 Task: Search one way flight ticket for 3 adults, 3 children in business from Redding: Redding Municipal Airport to Gillette: Gillette Campbell County Airport on 5-1-2023. Choice of flights is JetBlue. Number of bags: 4 checked bags. Price is upto 25000. Outbound departure time preference is 15:45.
Action: Mouse moved to (140, 138)
Screenshot: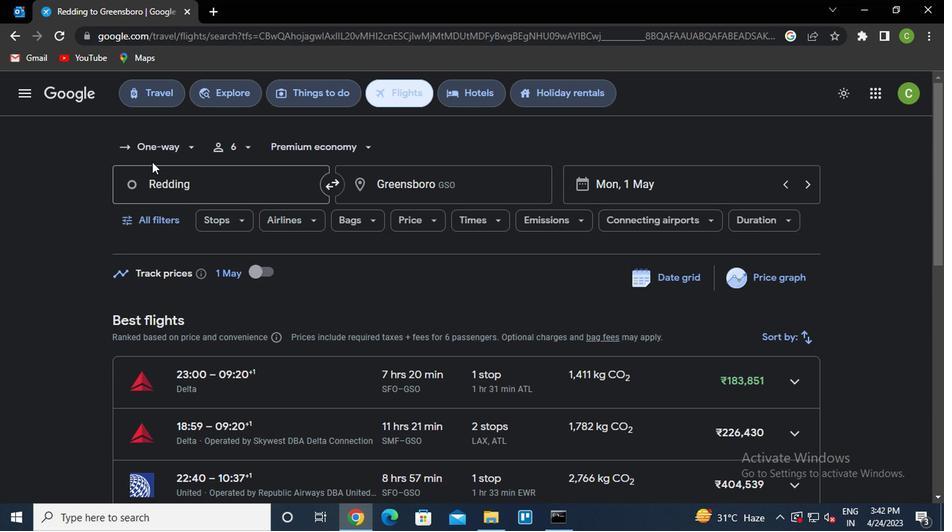
Action: Mouse pressed left at (140, 138)
Screenshot: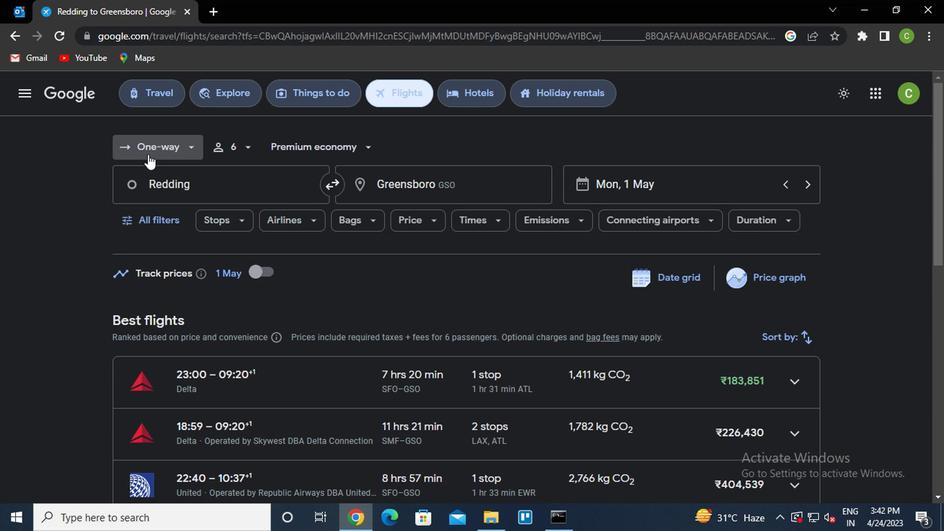 
Action: Mouse moved to (157, 198)
Screenshot: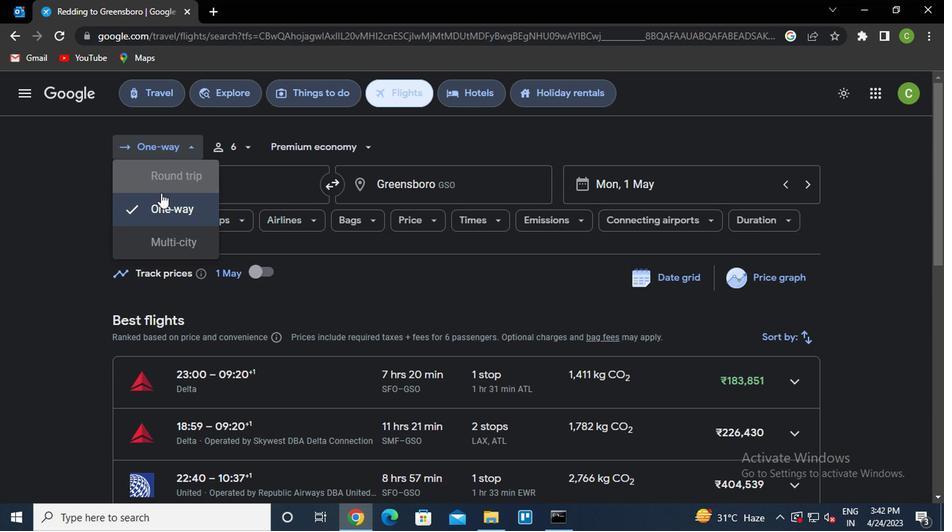 
Action: Mouse pressed left at (157, 198)
Screenshot: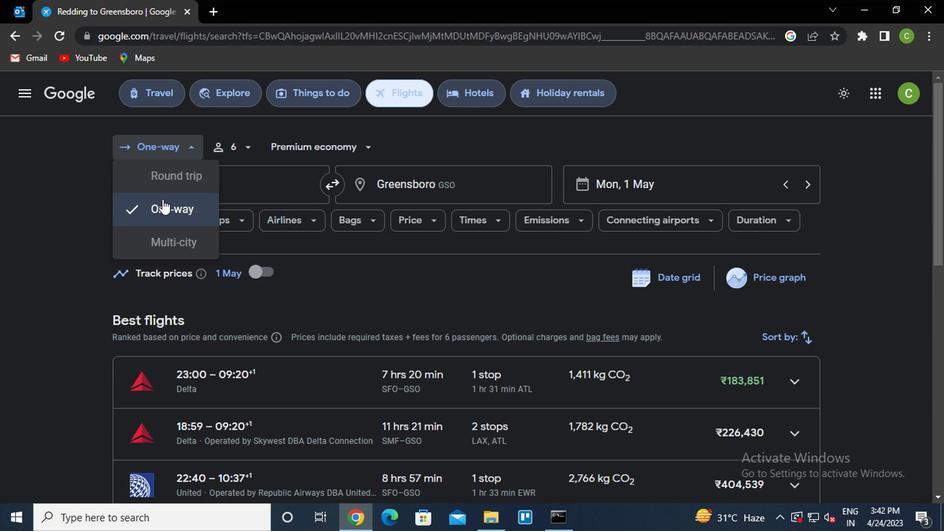 
Action: Mouse moved to (228, 149)
Screenshot: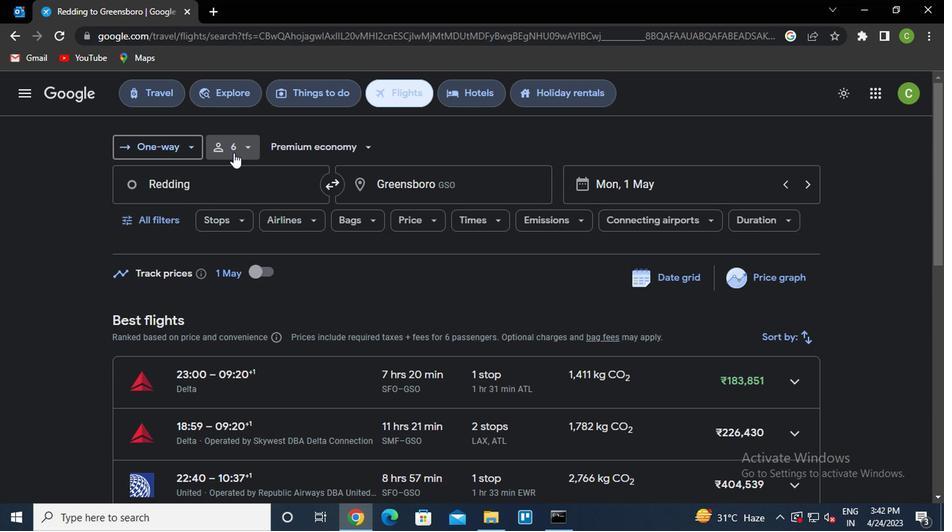
Action: Mouse pressed left at (228, 149)
Screenshot: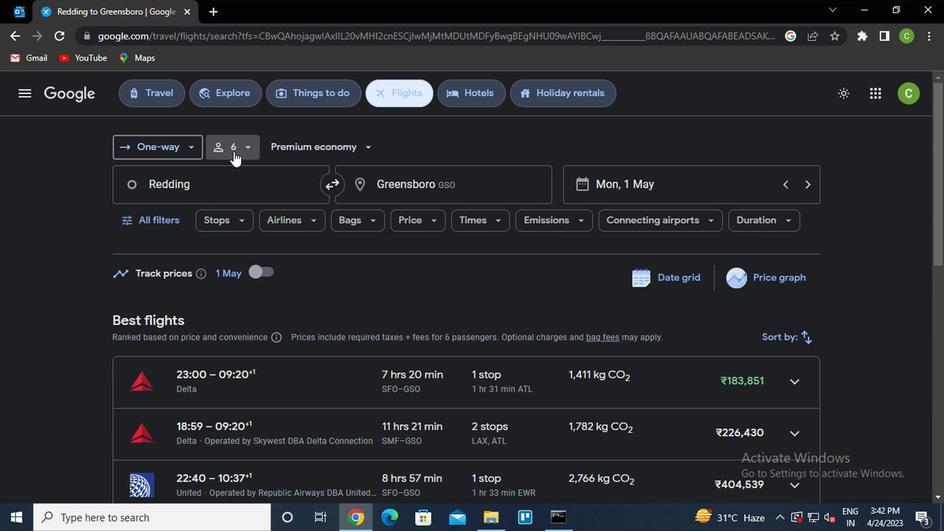 
Action: Mouse moved to (292, 179)
Screenshot: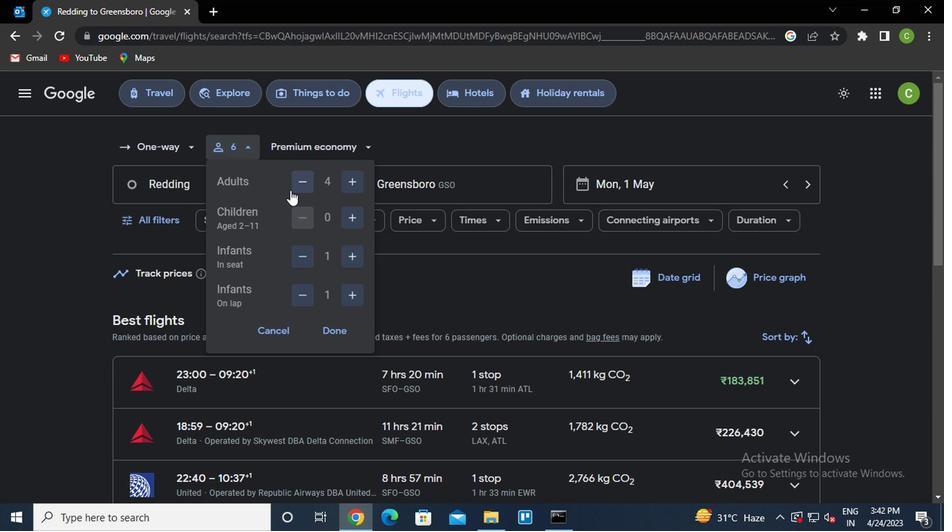 
Action: Mouse pressed left at (292, 179)
Screenshot: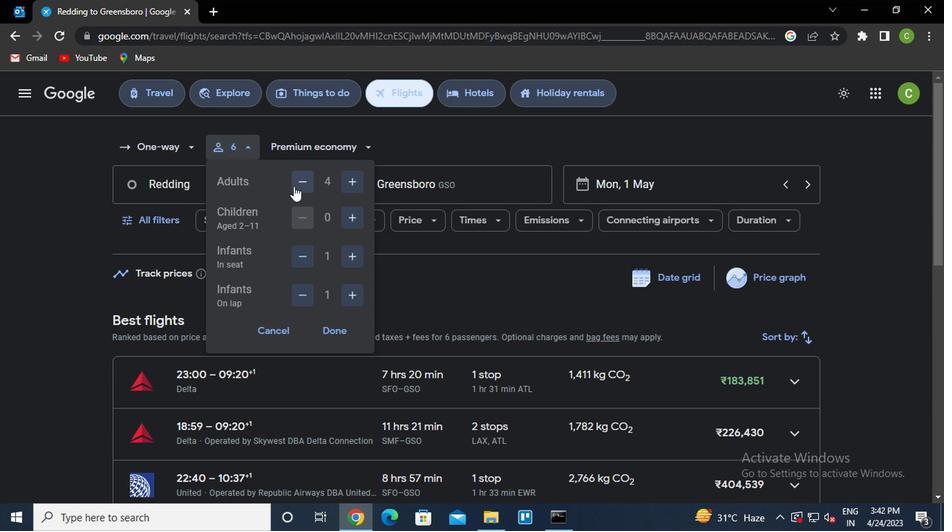 
Action: Mouse moved to (339, 215)
Screenshot: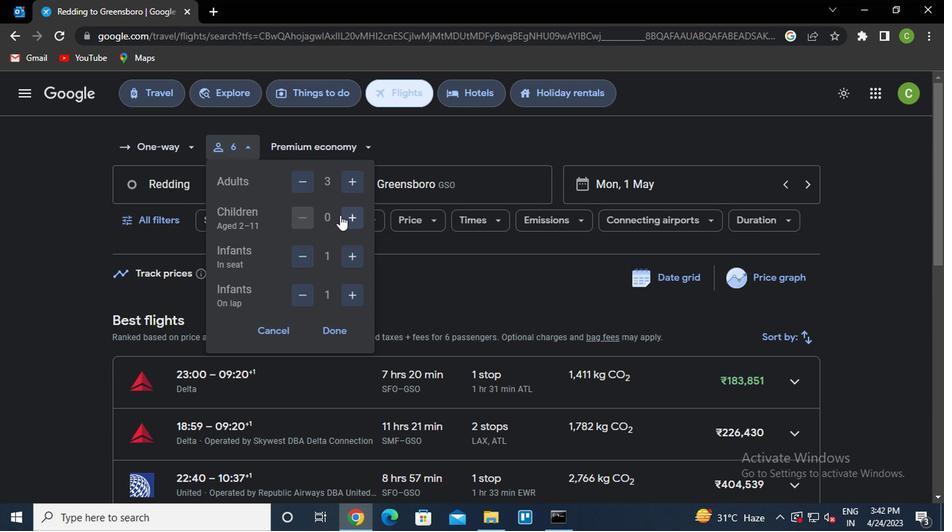 
Action: Mouse pressed left at (339, 215)
Screenshot: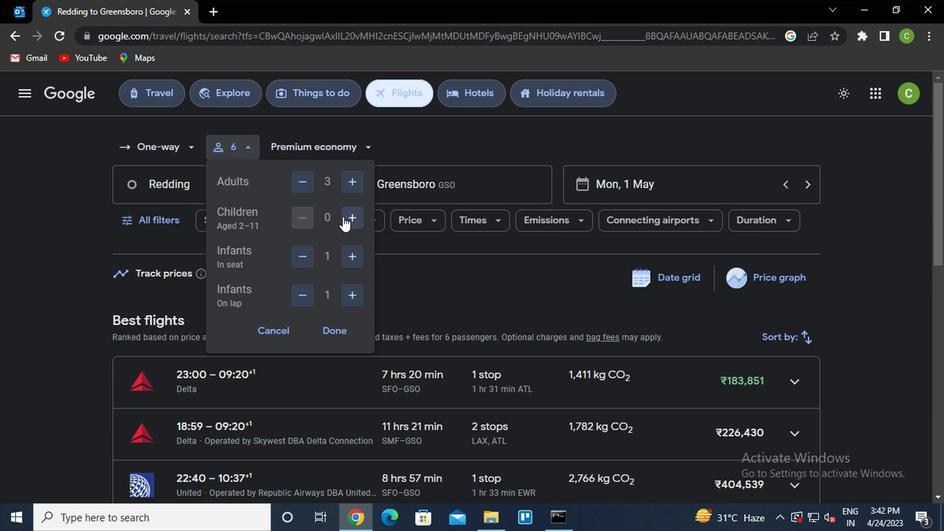 
Action: Mouse pressed left at (339, 215)
Screenshot: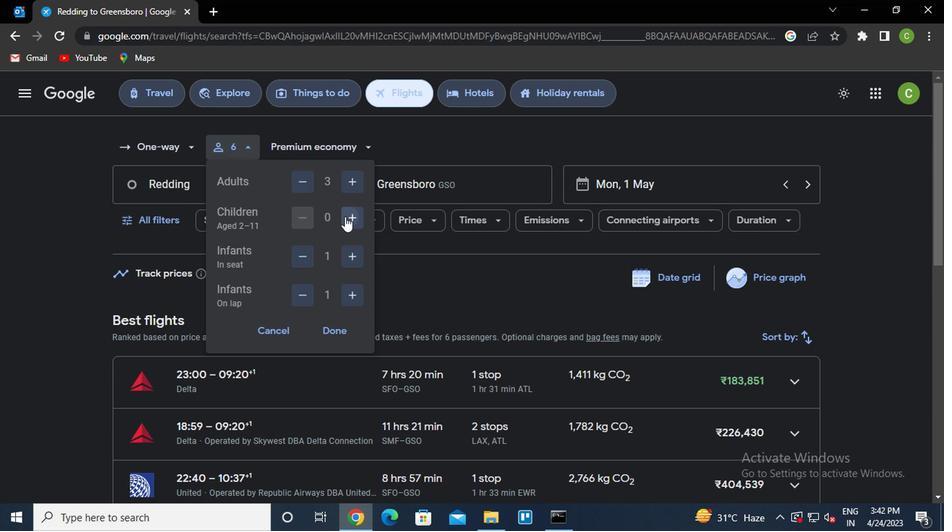 
Action: Mouse moved to (339, 215)
Screenshot: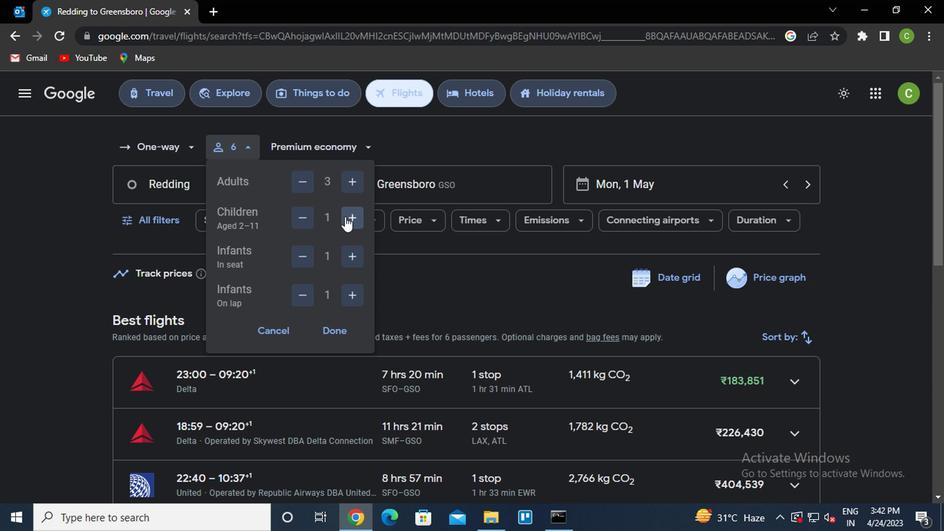 
Action: Mouse pressed left at (339, 215)
Screenshot: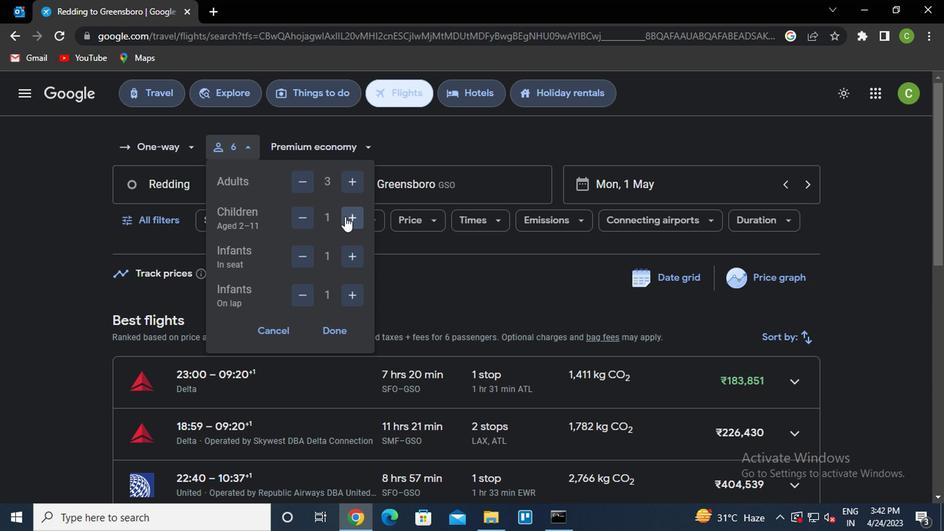 
Action: Mouse moved to (300, 255)
Screenshot: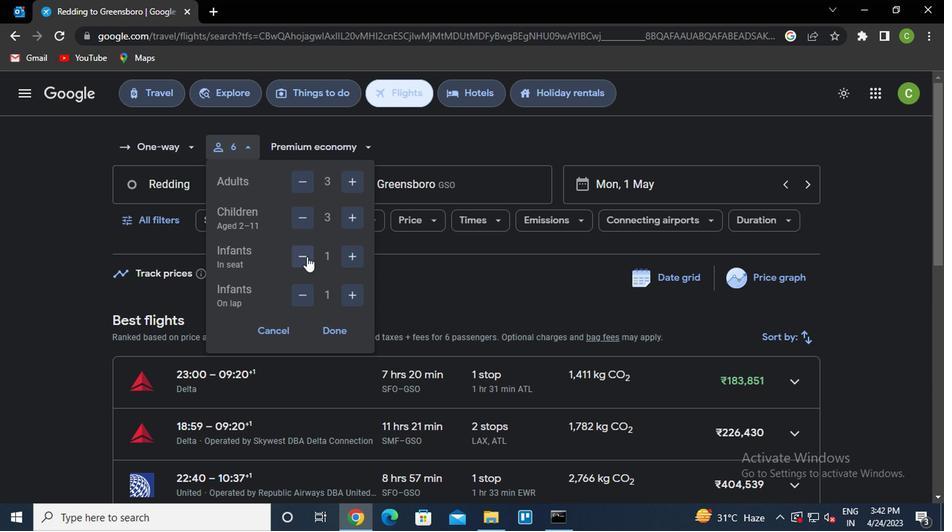 
Action: Mouse pressed left at (300, 255)
Screenshot: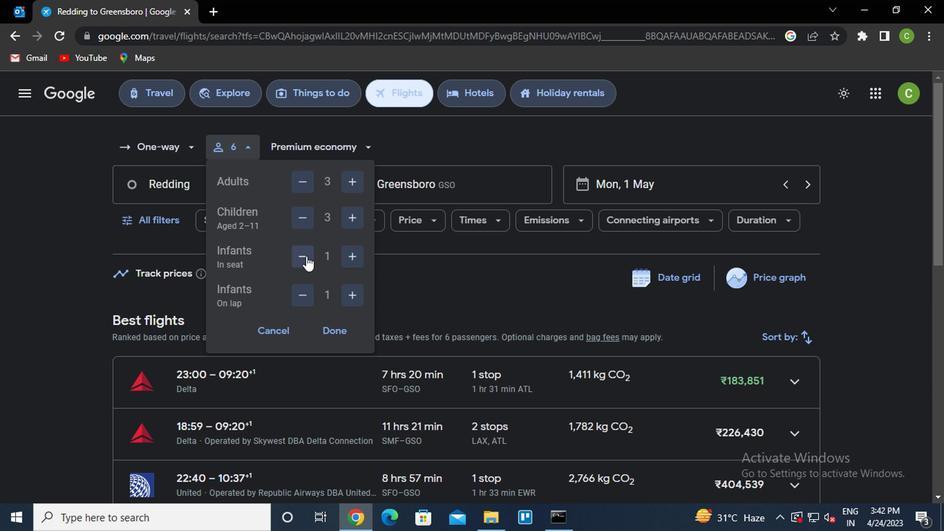 
Action: Mouse moved to (299, 295)
Screenshot: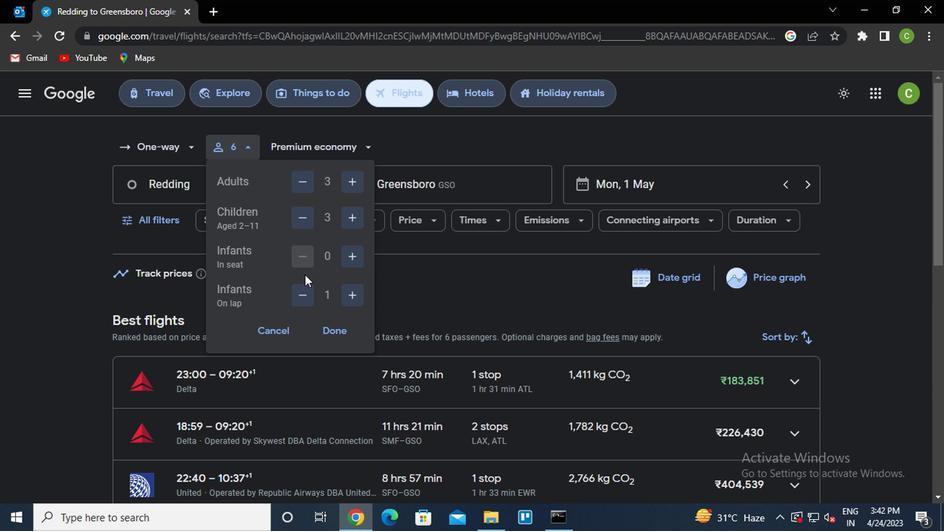
Action: Mouse pressed left at (299, 295)
Screenshot: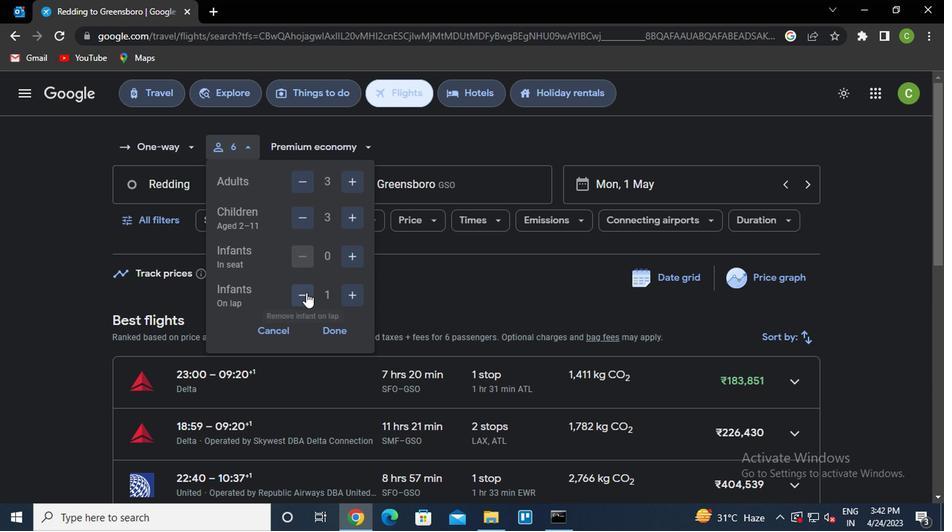 
Action: Mouse moved to (331, 334)
Screenshot: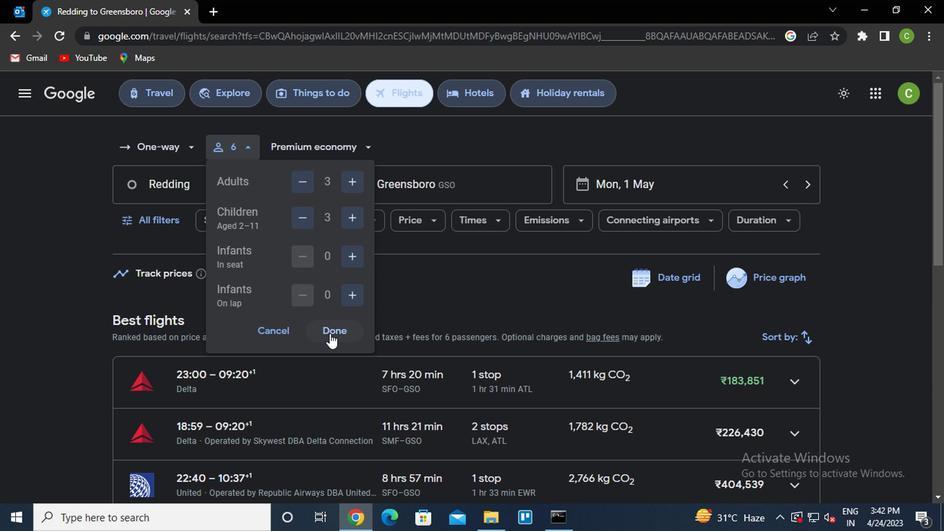 
Action: Mouse pressed left at (331, 334)
Screenshot: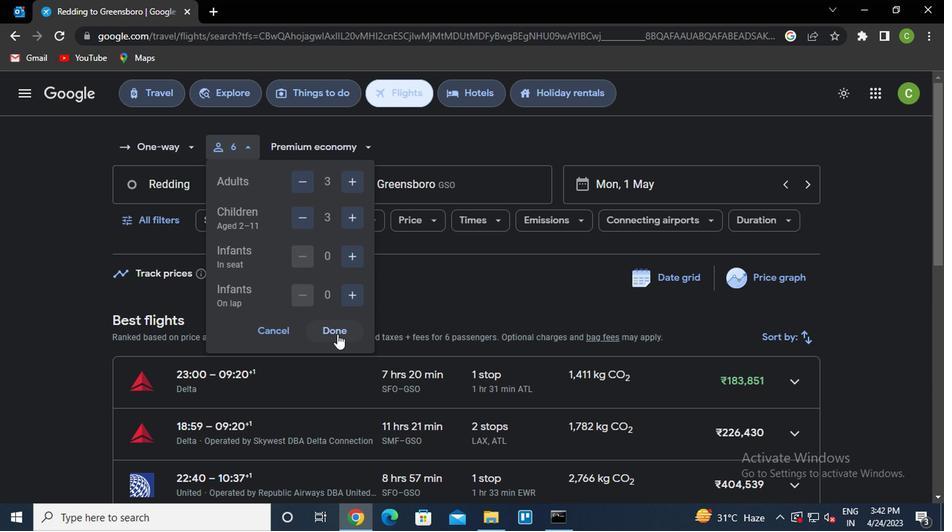 
Action: Mouse moved to (331, 151)
Screenshot: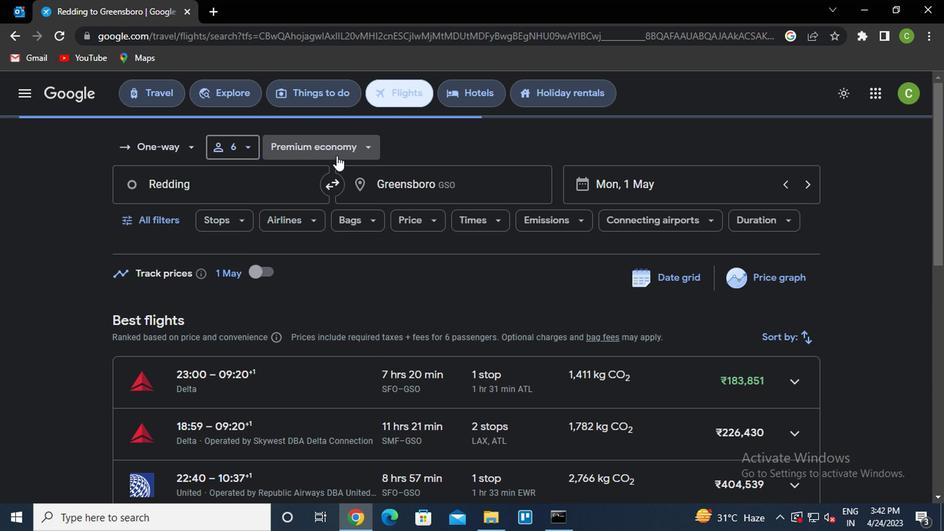 
Action: Mouse pressed left at (331, 151)
Screenshot: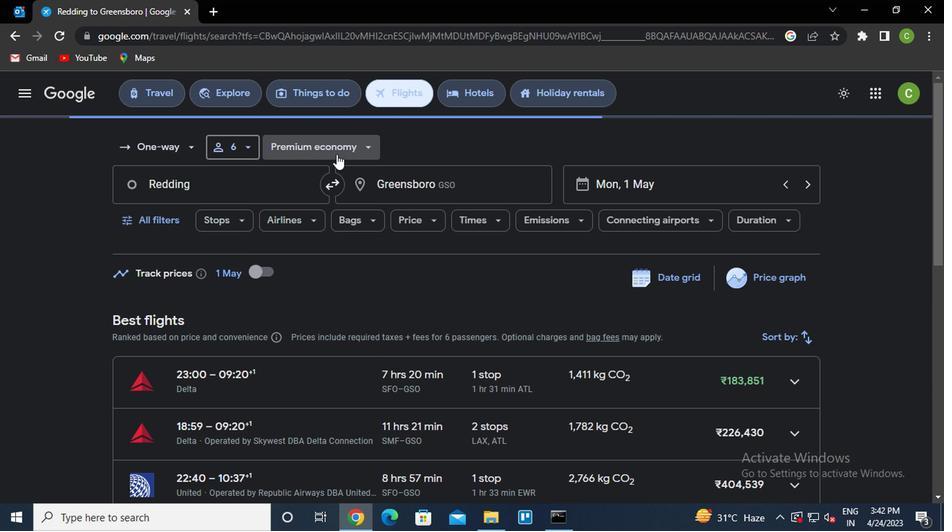 
Action: Mouse moved to (343, 237)
Screenshot: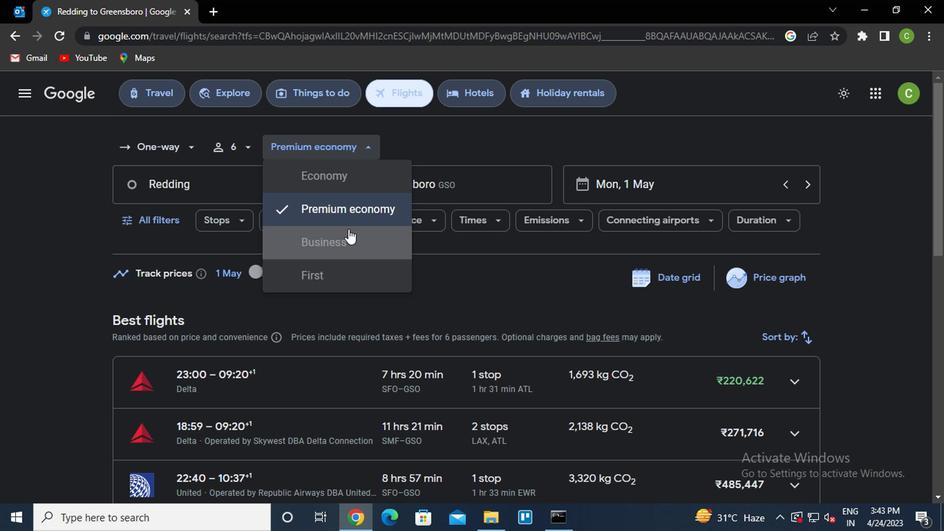 
Action: Mouse pressed left at (343, 237)
Screenshot: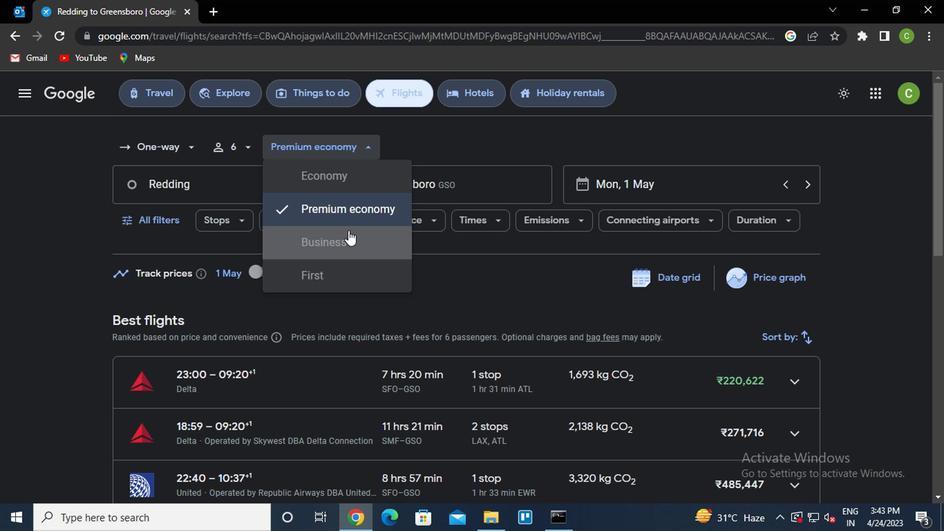 
Action: Mouse moved to (220, 187)
Screenshot: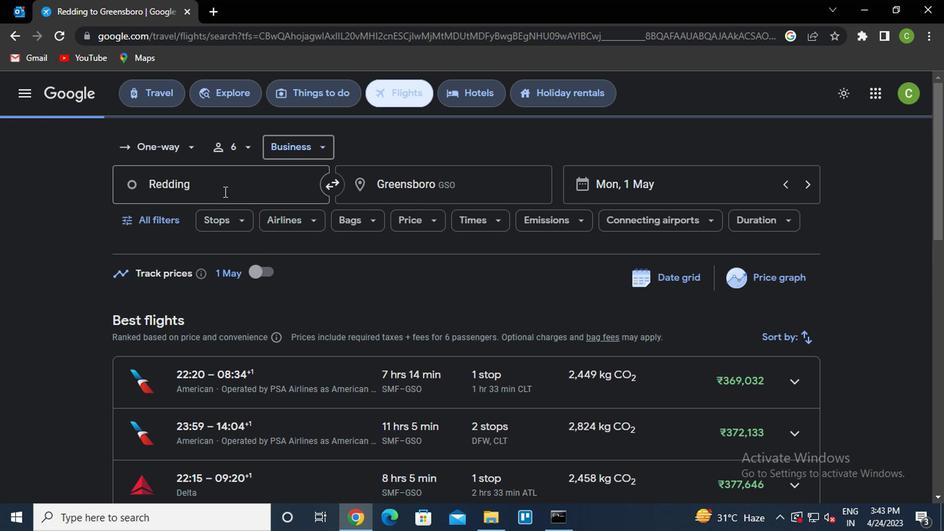 
Action: Mouse pressed left at (220, 187)
Screenshot: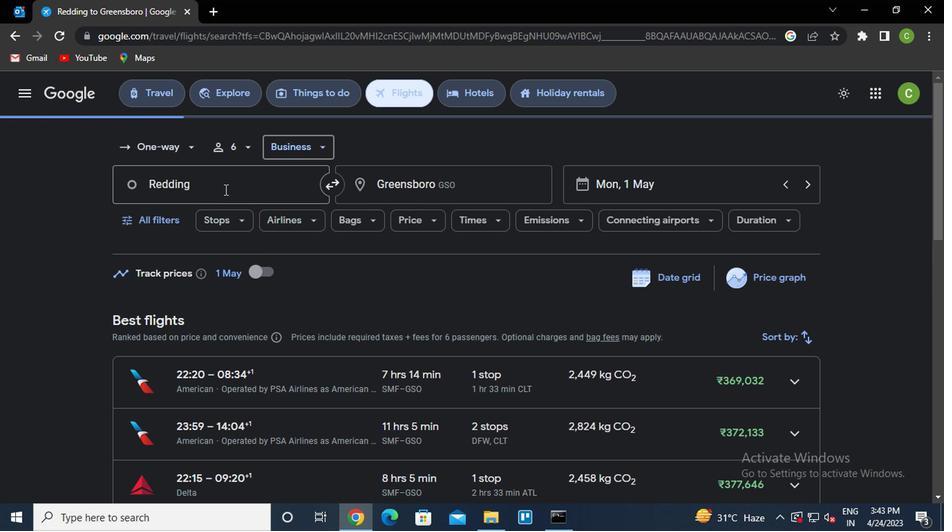 
Action: Mouse moved to (234, 230)
Screenshot: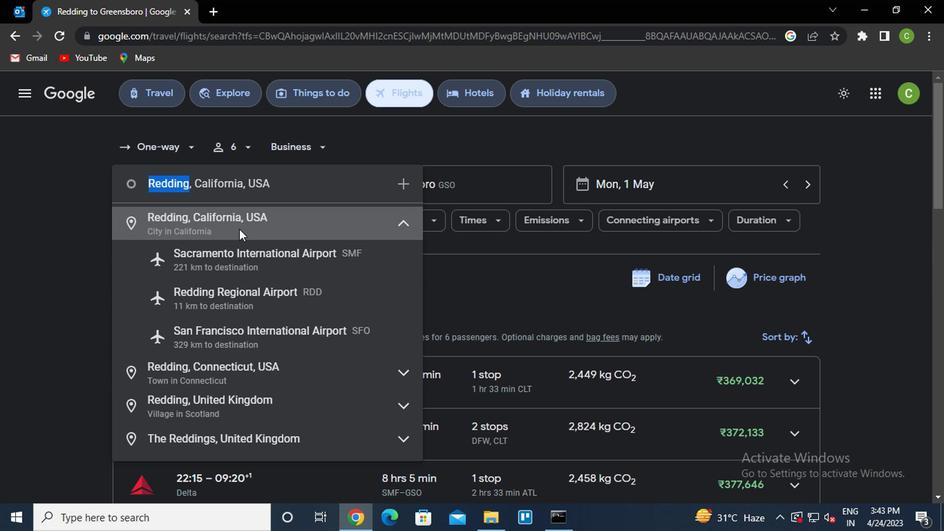 
Action: Mouse pressed left at (234, 230)
Screenshot: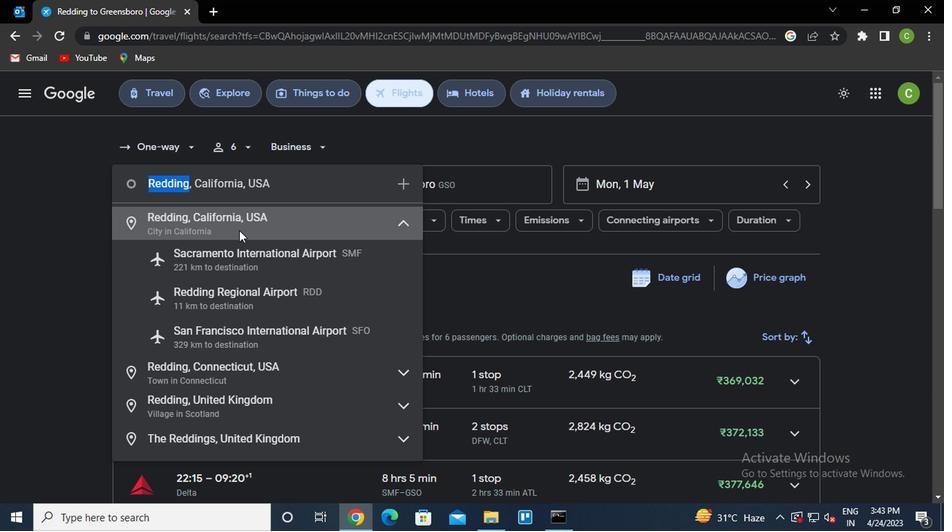 
Action: Mouse moved to (445, 191)
Screenshot: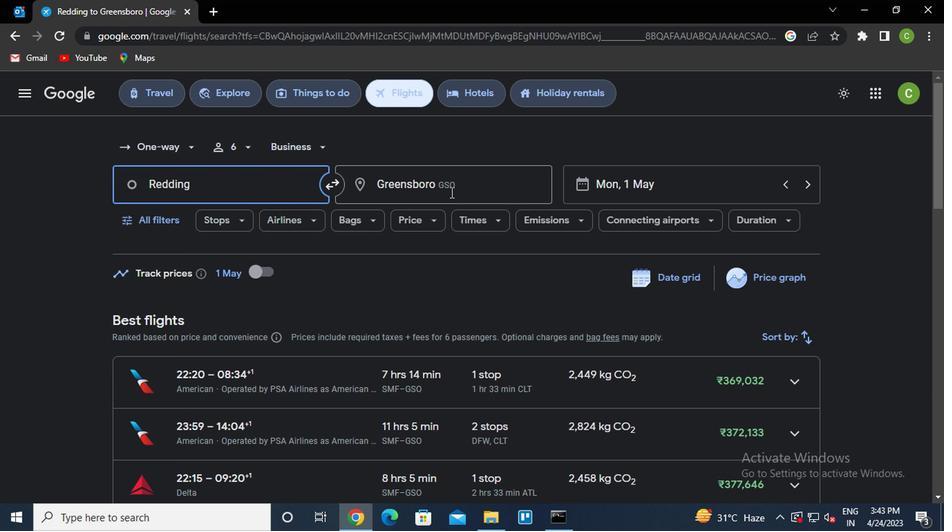 
Action: Mouse pressed left at (445, 191)
Screenshot: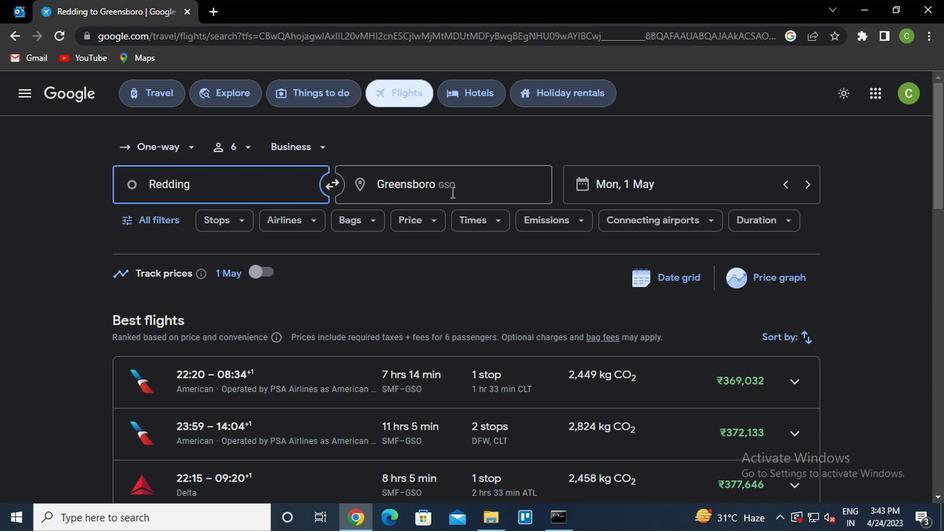 
Action: Key pressed <Key.caps_lock><Key.caps_lock>g<Key.caps_lock>illette
Screenshot: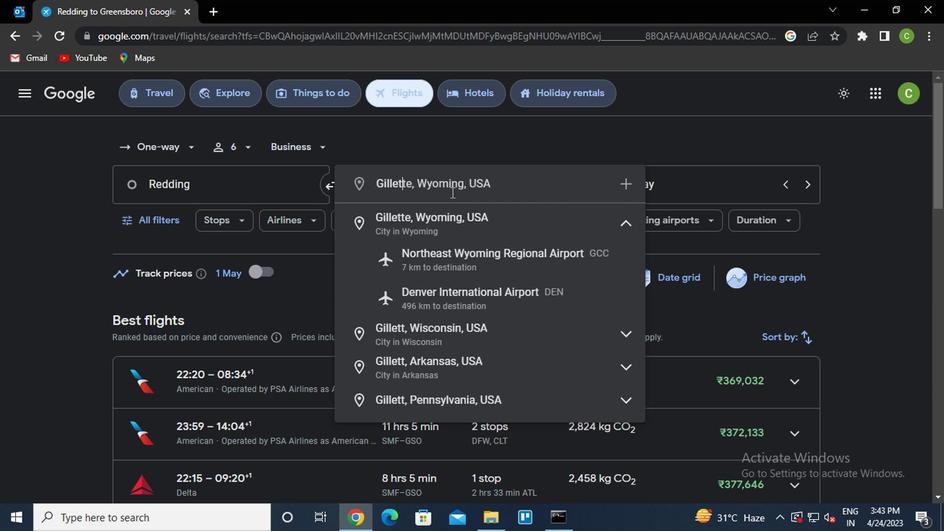 
Action: Mouse moved to (459, 215)
Screenshot: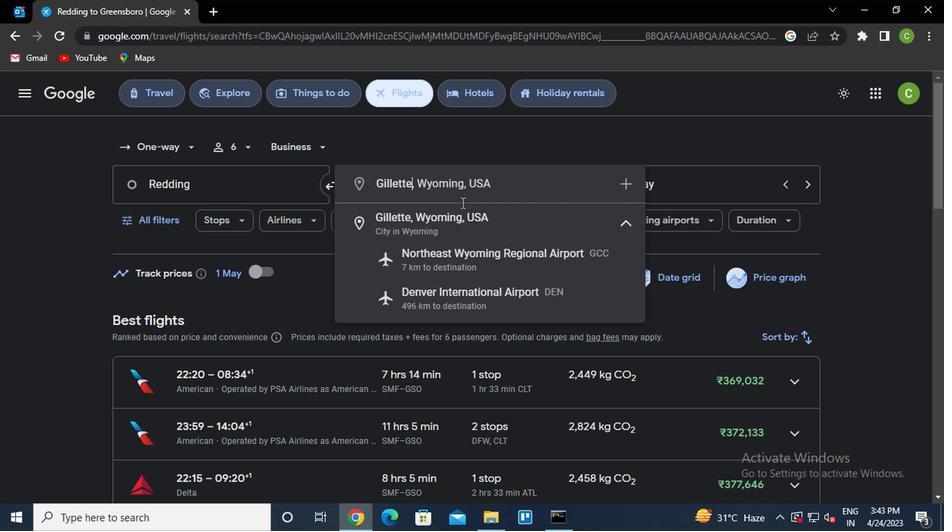 
Action: Mouse pressed left at (459, 215)
Screenshot: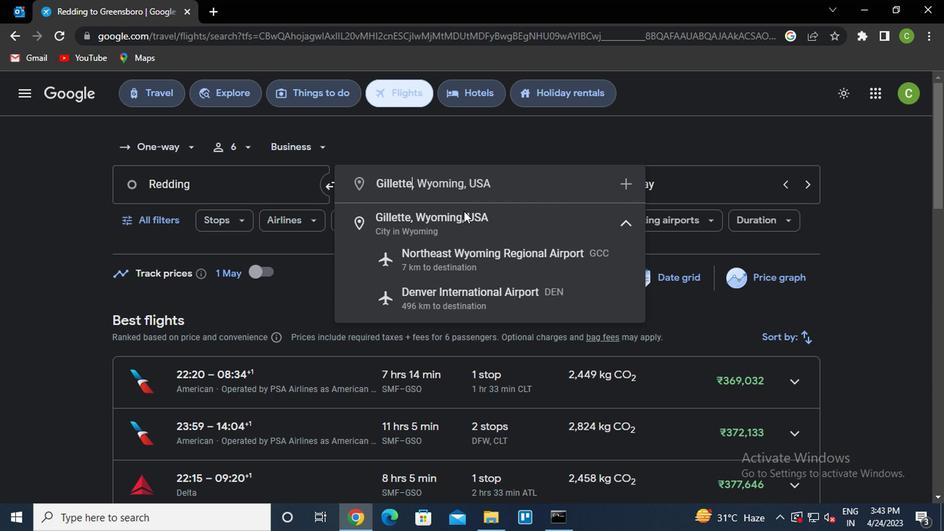 
Action: Mouse moved to (158, 219)
Screenshot: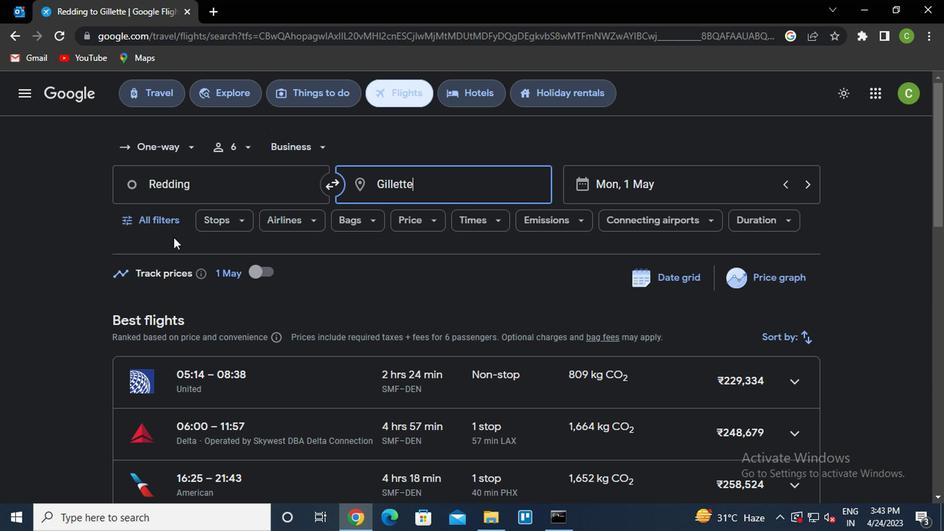 
Action: Mouse pressed left at (158, 219)
Screenshot: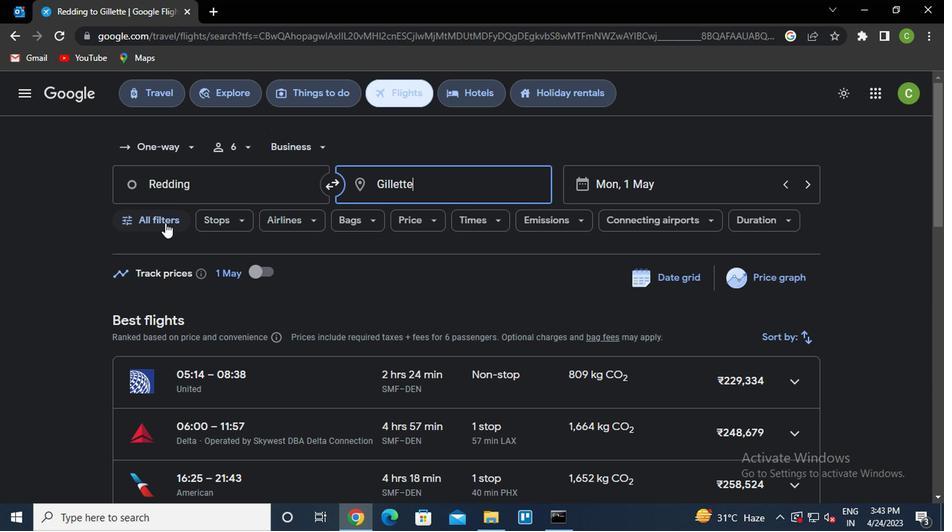 
Action: Mouse moved to (231, 308)
Screenshot: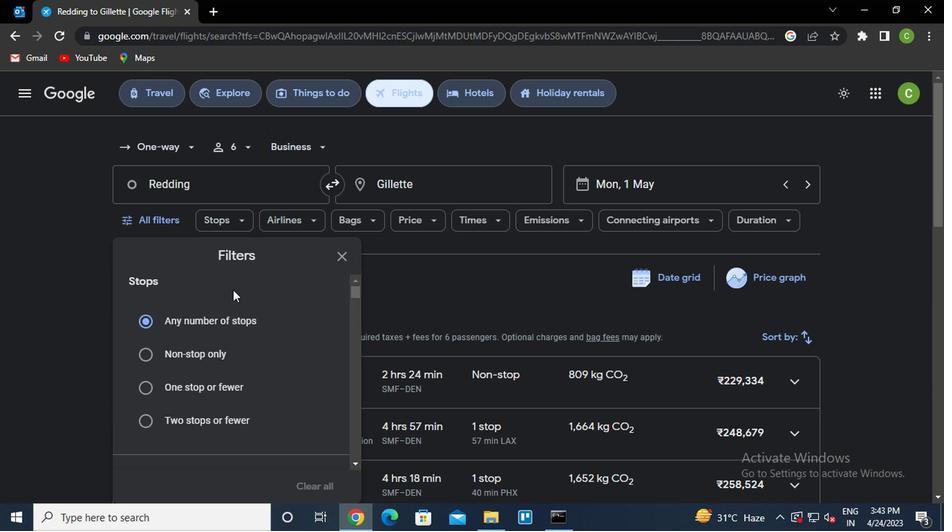 
Action: Mouse scrolled (231, 307) with delta (0, 0)
Screenshot: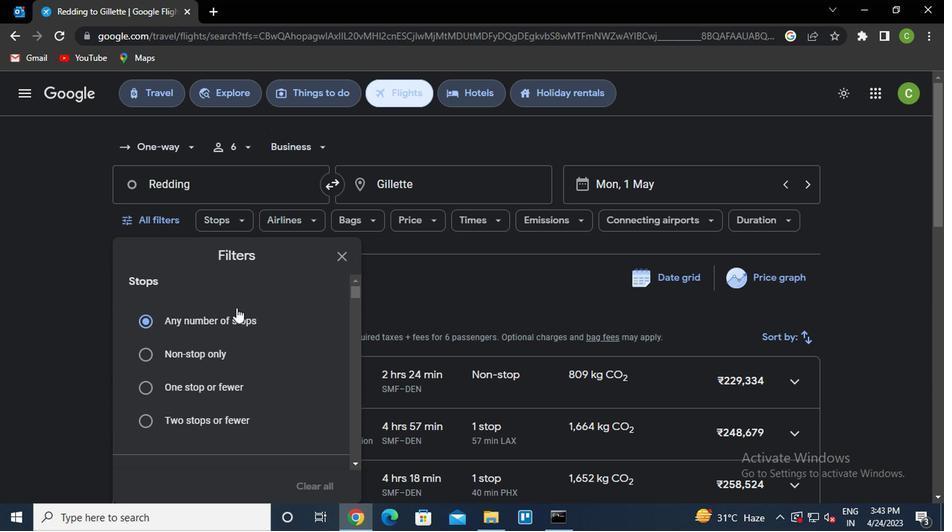 
Action: Mouse scrolled (231, 307) with delta (0, 0)
Screenshot: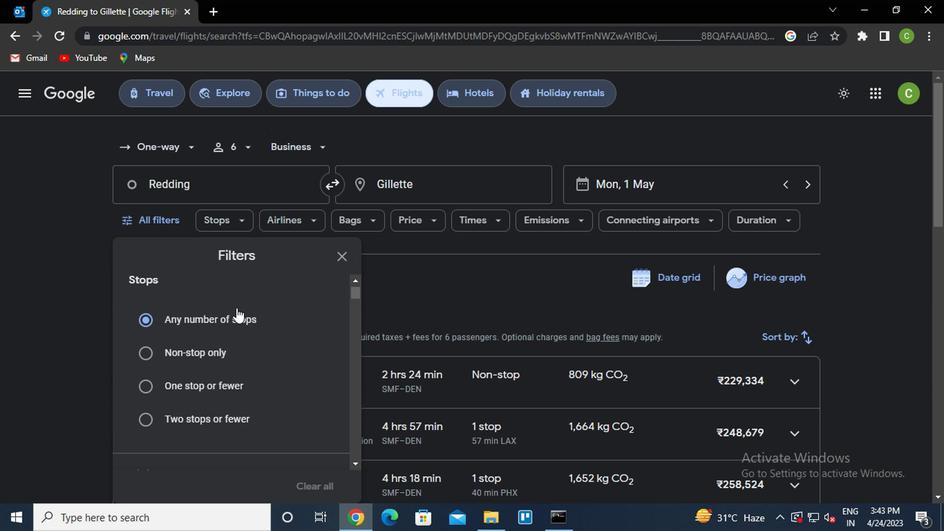 
Action: Mouse moved to (232, 308)
Screenshot: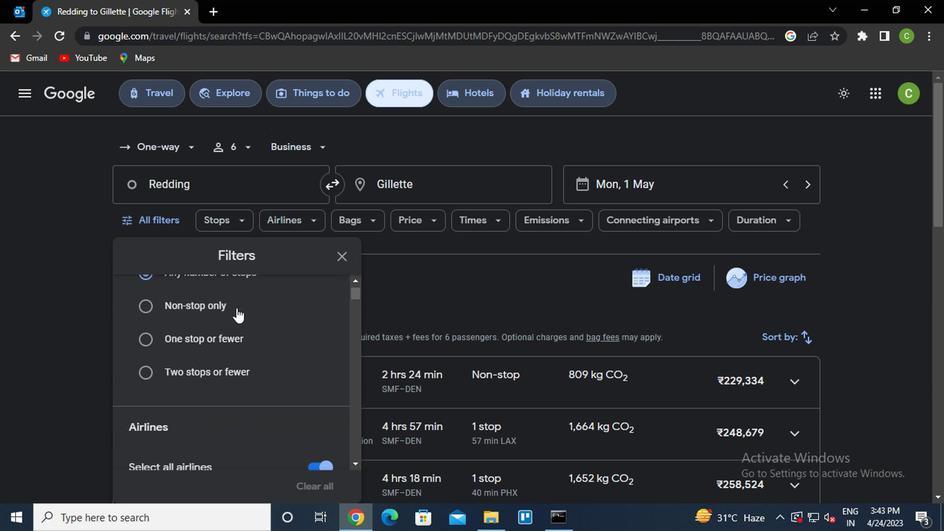 
Action: Mouse scrolled (232, 307) with delta (0, 0)
Screenshot: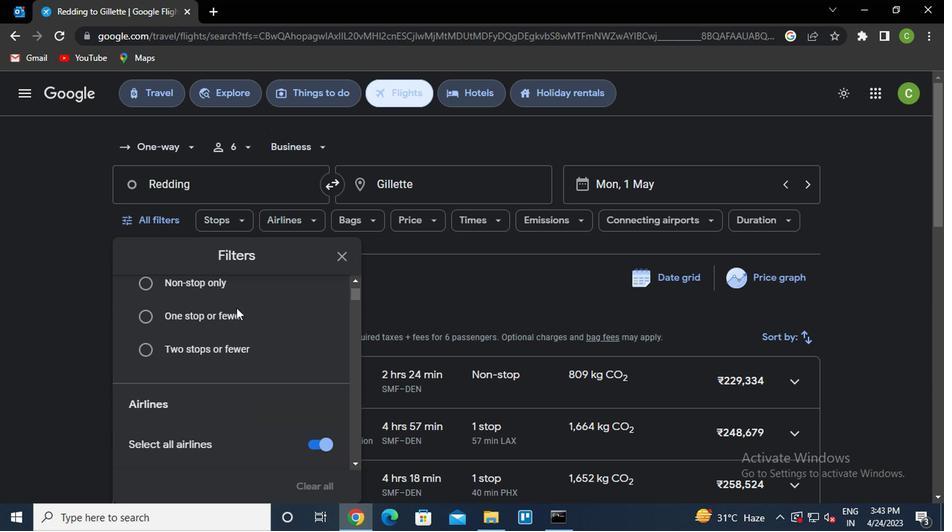 
Action: Mouse moved to (232, 313)
Screenshot: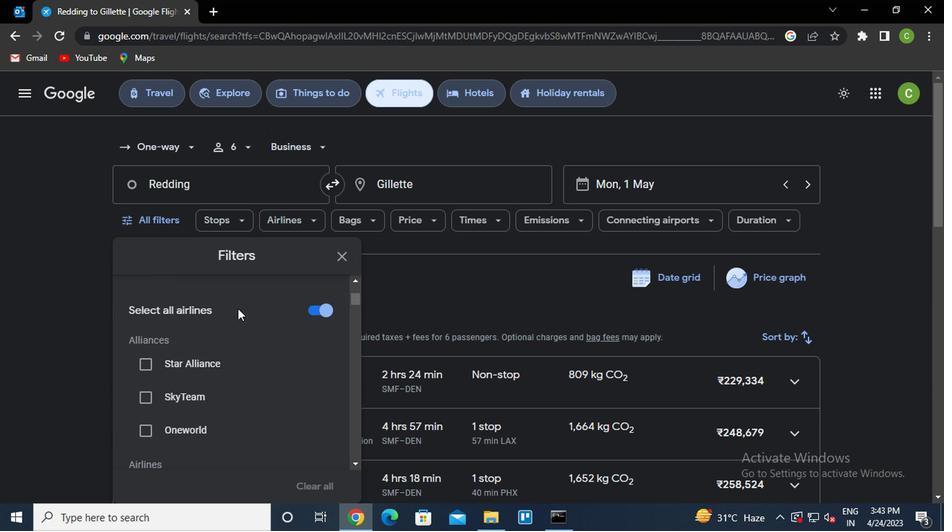 
Action: Mouse scrolled (232, 312) with delta (0, 0)
Screenshot: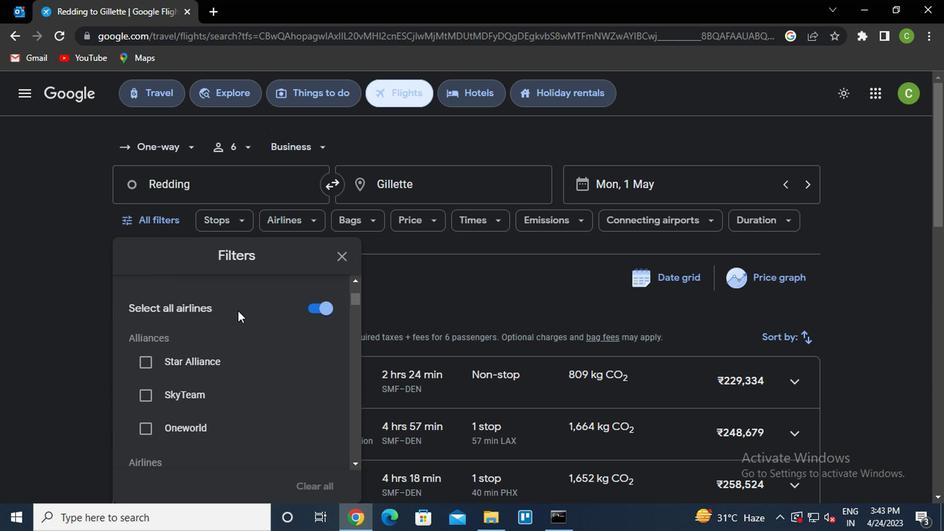 
Action: Mouse scrolled (232, 312) with delta (0, 0)
Screenshot: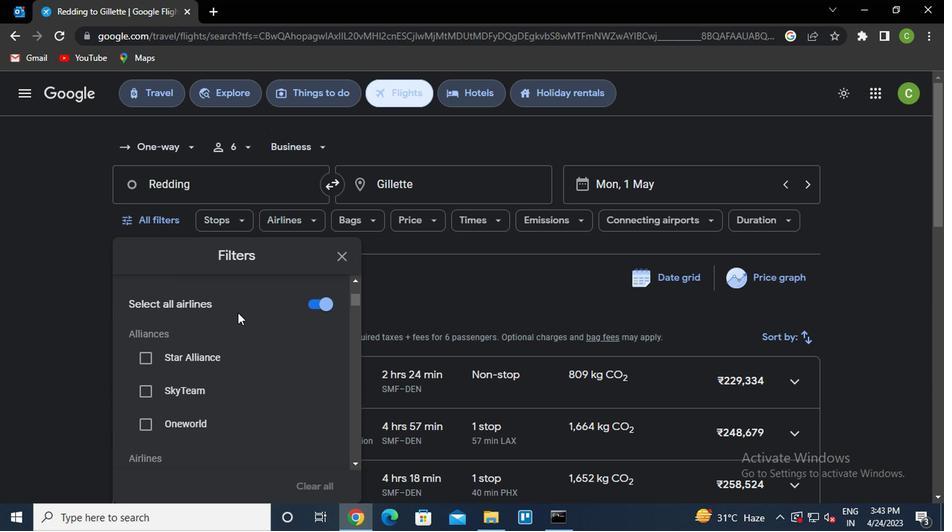 
Action: Mouse scrolled (232, 312) with delta (0, 0)
Screenshot: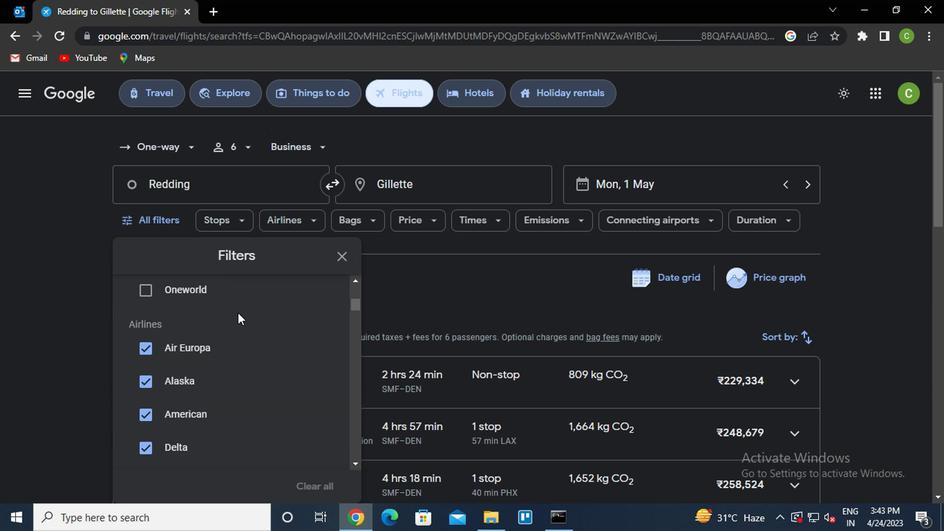 
Action: Mouse scrolled (232, 312) with delta (0, 0)
Screenshot: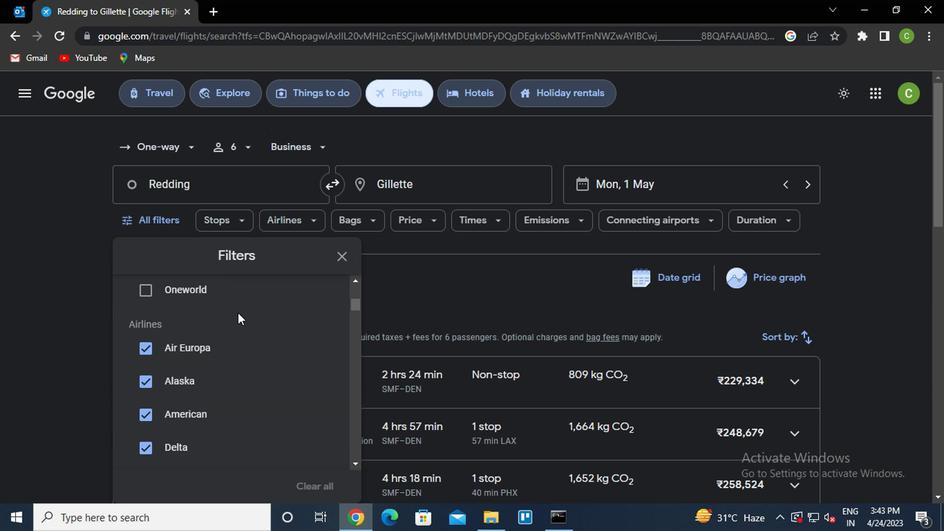 
Action: Mouse scrolled (232, 312) with delta (0, 0)
Screenshot: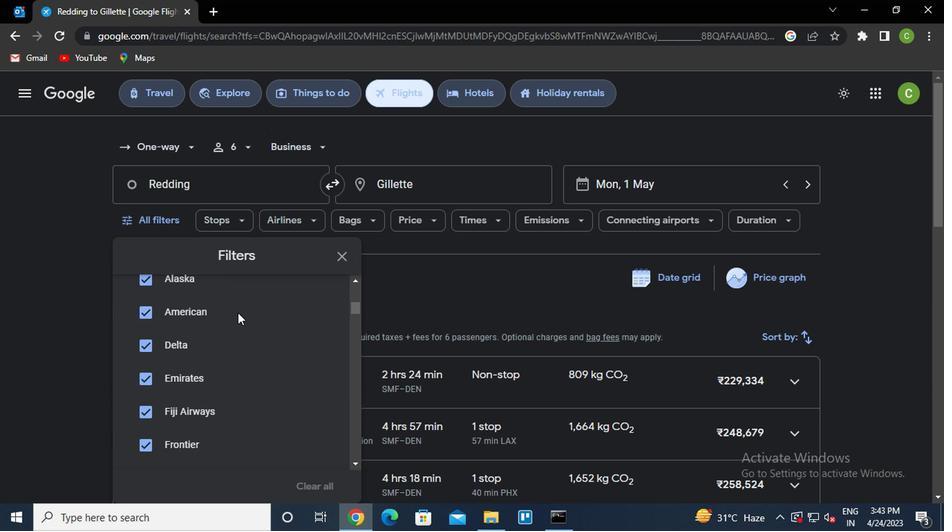 
Action: Mouse scrolled (232, 312) with delta (0, 0)
Screenshot: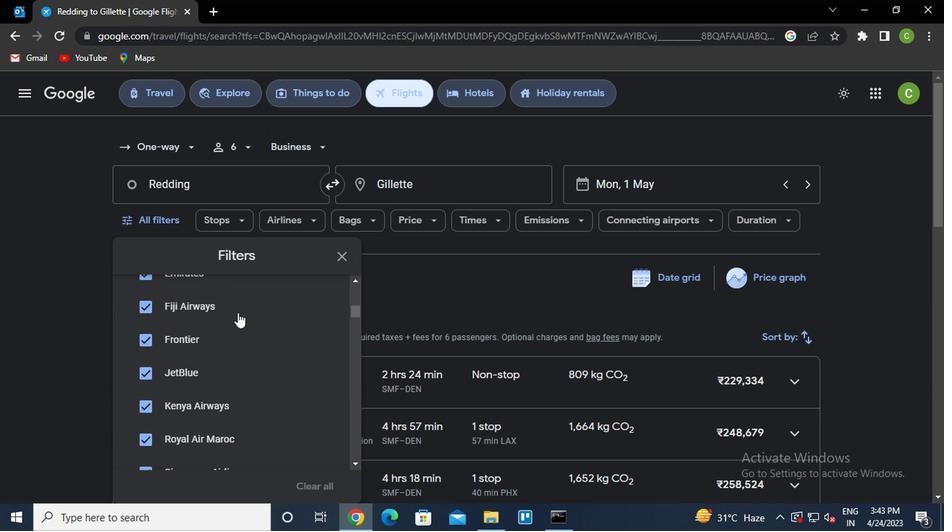 
Action: Mouse moved to (233, 322)
Screenshot: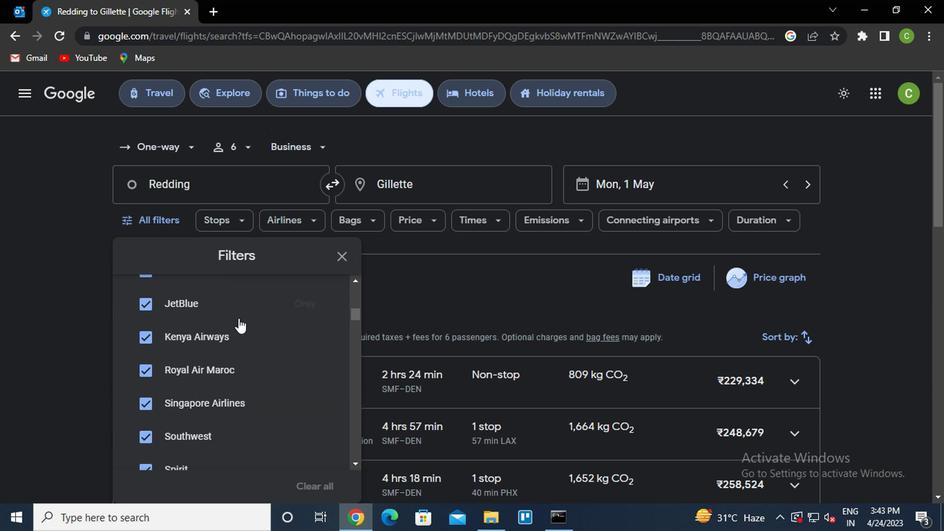 
Action: Mouse scrolled (233, 321) with delta (0, 0)
Screenshot: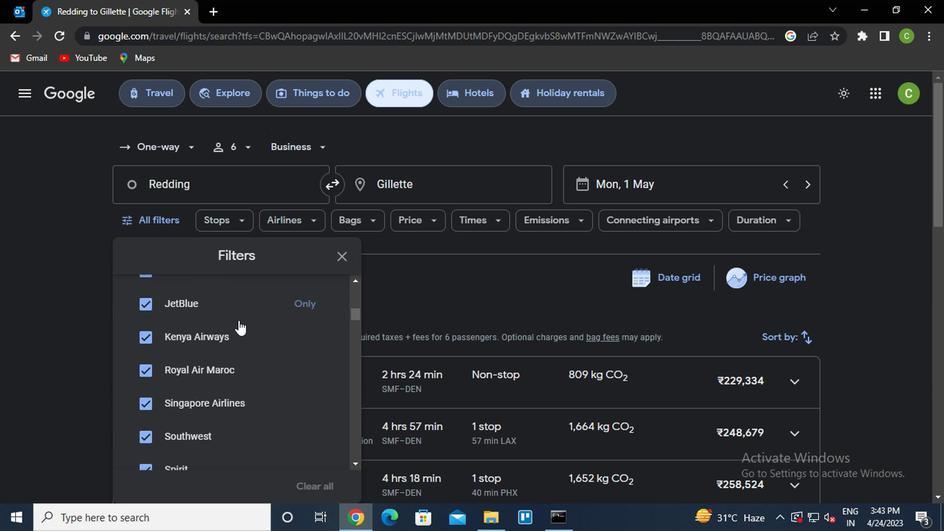 
Action: Mouse moved to (234, 323)
Screenshot: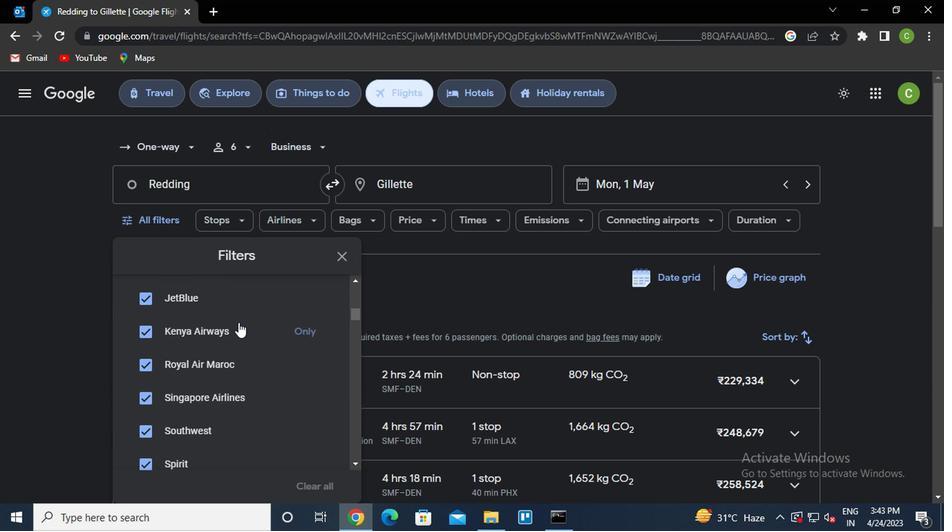 
Action: Mouse scrolled (234, 322) with delta (0, 0)
Screenshot: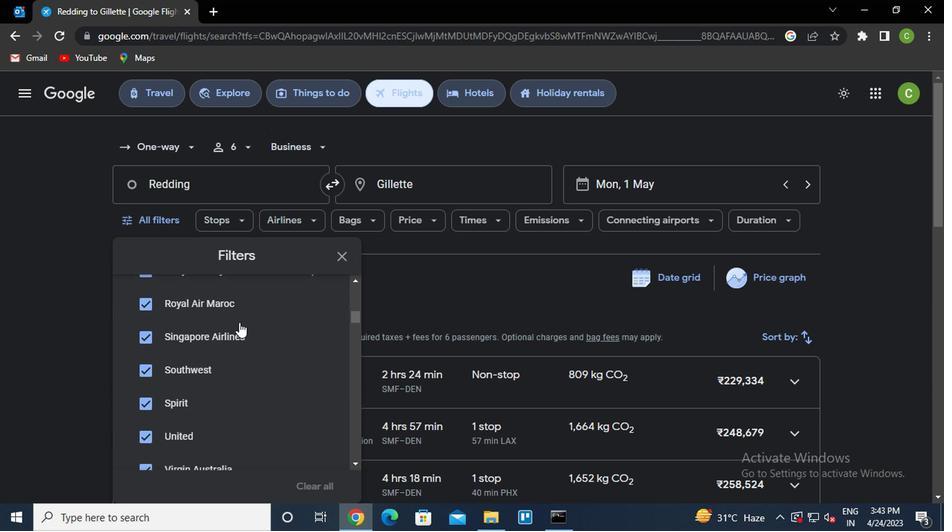 
Action: Mouse scrolled (234, 322) with delta (0, 0)
Screenshot: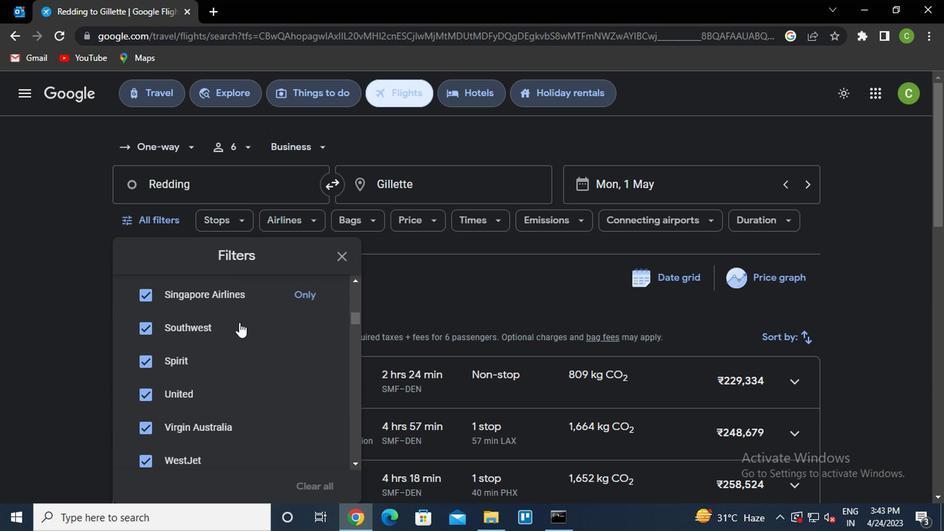 
Action: Mouse scrolled (234, 324) with delta (0, 0)
Screenshot: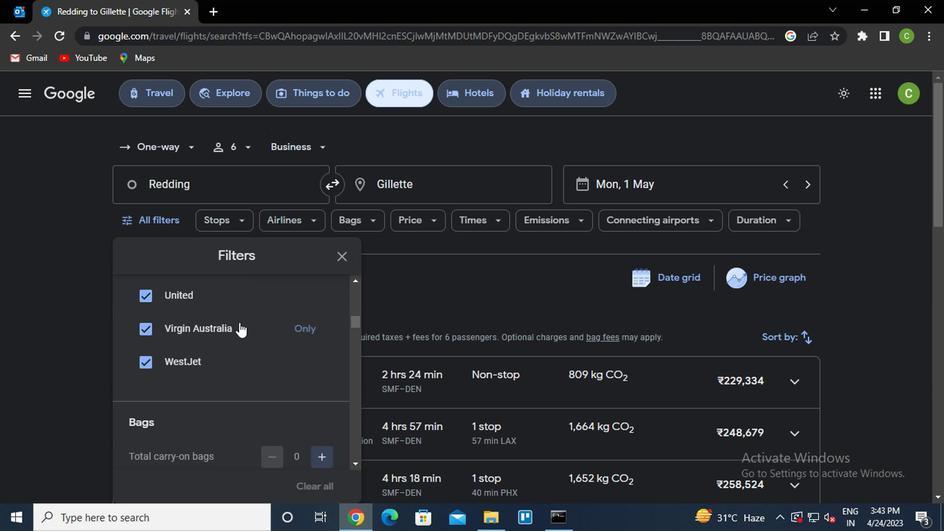 
Action: Mouse moved to (237, 339)
Screenshot: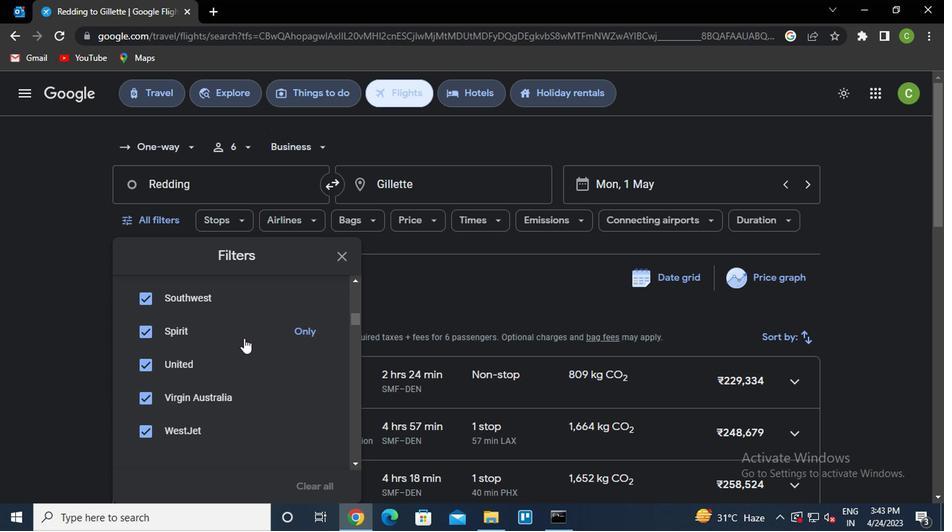 
Action: Mouse scrolled (237, 338) with delta (0, 0)
Screenshot: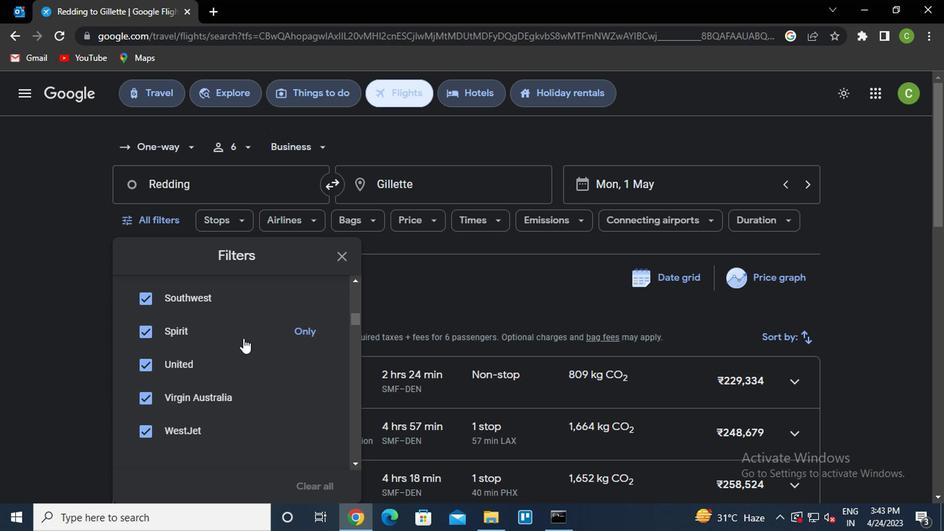 
Action: Mouse scrolled (237, 338) with delta (0, 0)
Screenshot: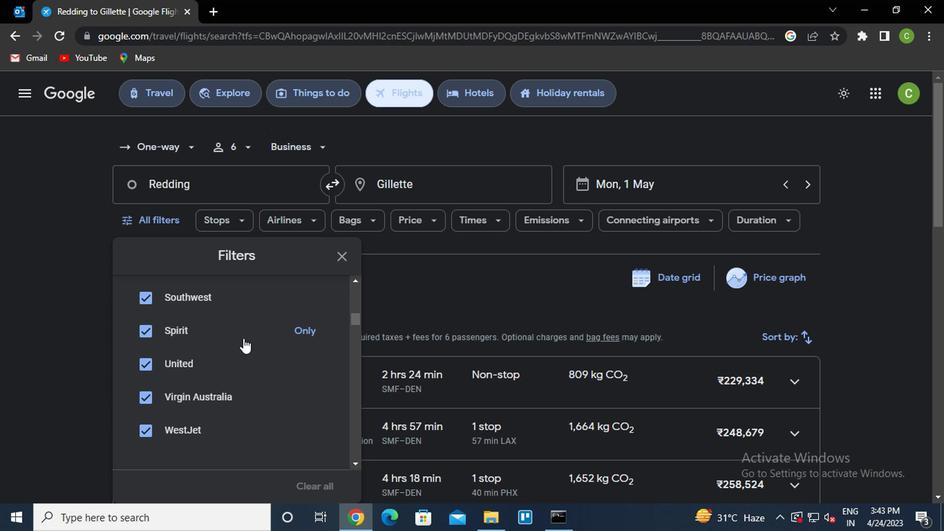 
Action: Mouse scrolled (237, 338) with delta (0, 0)
Screenshot: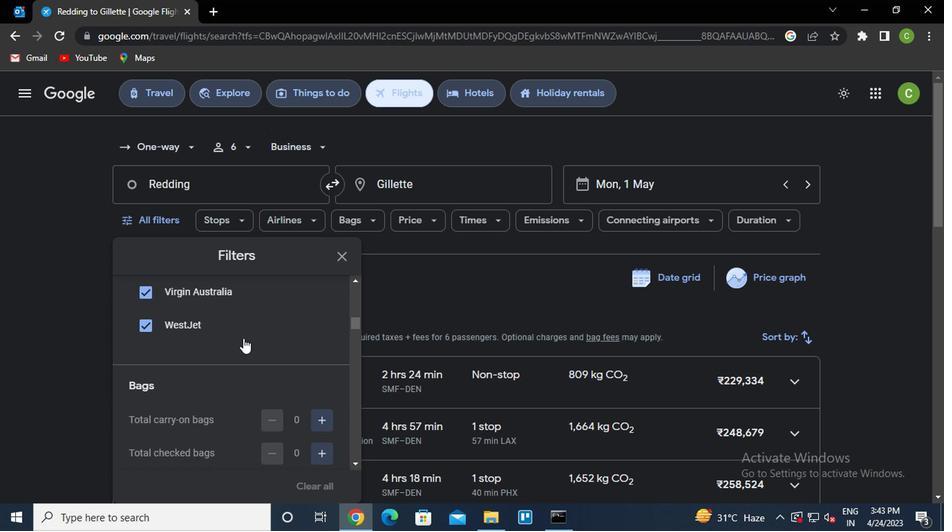 
Action: Mouse moved to (313, 362)
Screenshot: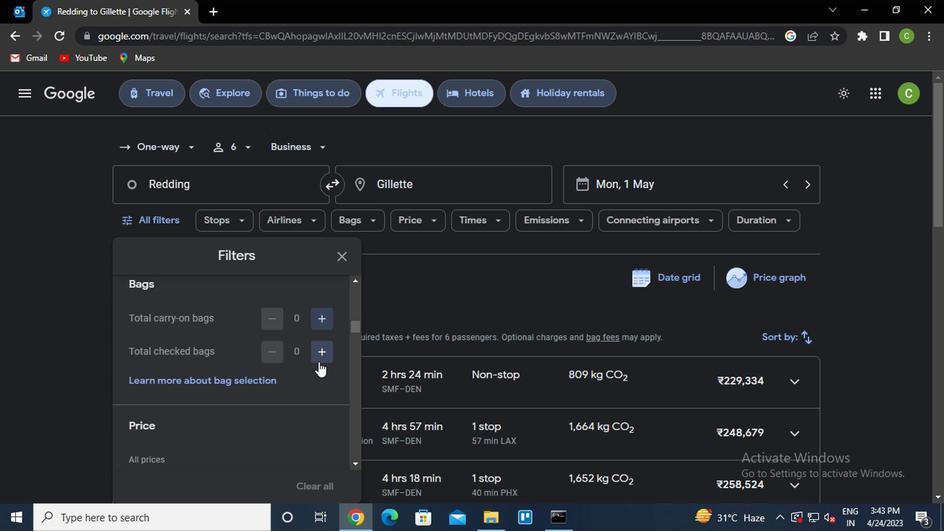 
Action: Mouse pressed left at (313, 362)
Screenshot: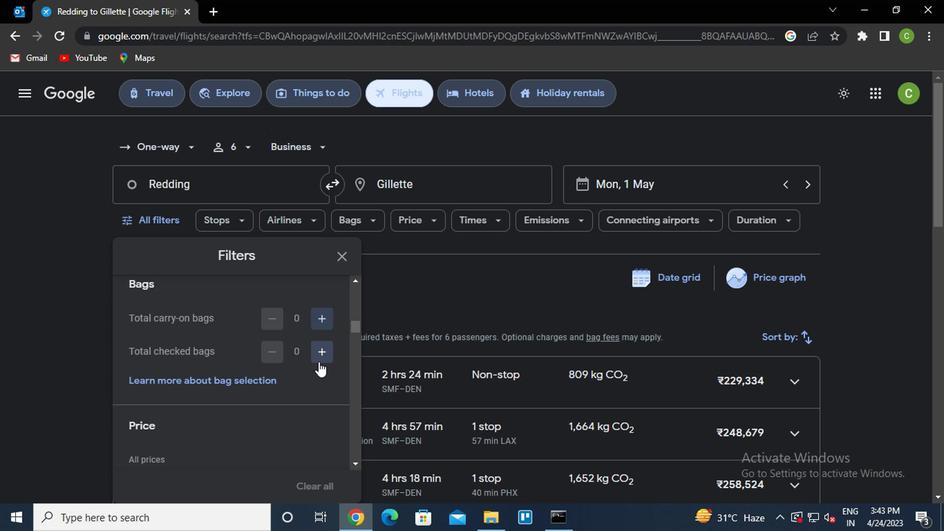 
Action: Mouse pressed left at (313, 362)
Screenshot: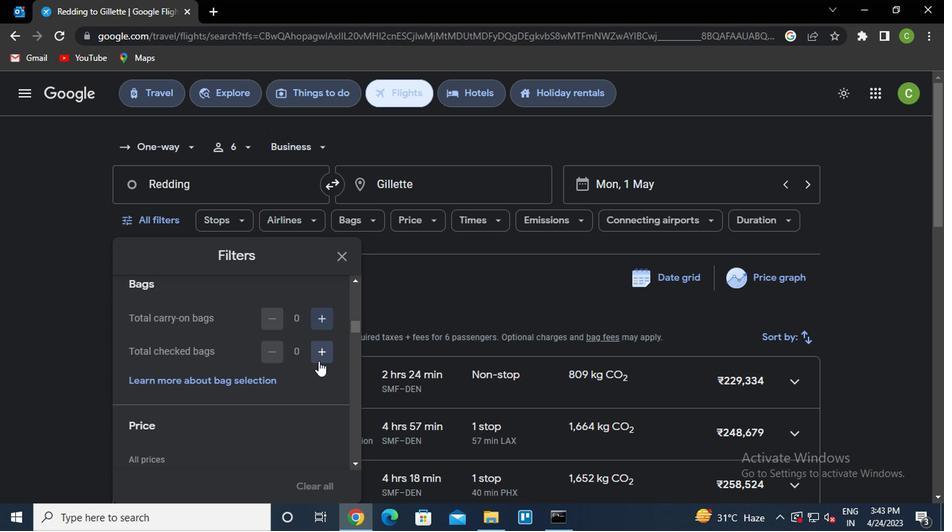 
Action: Mouse pressed left at (313, 362)
Screenshot: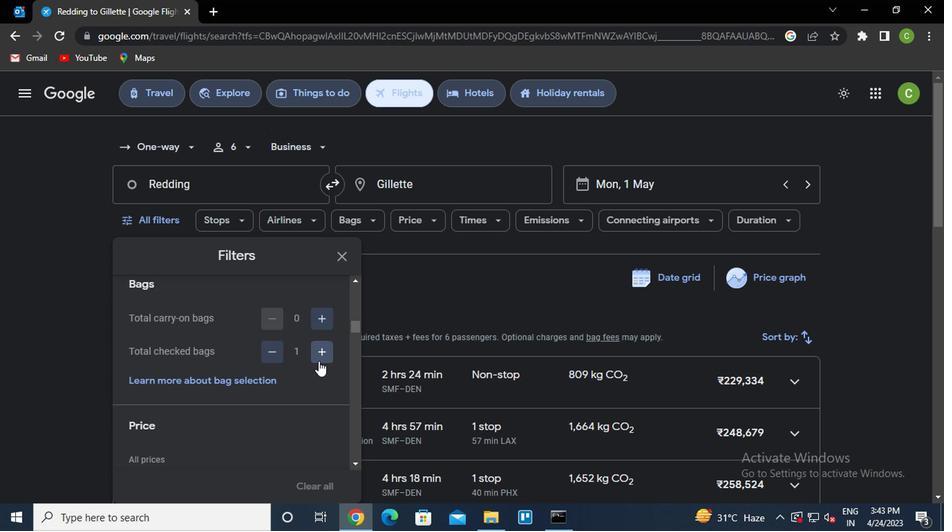 
Action: Mouse pressed left at (313, 362)
Screenshot: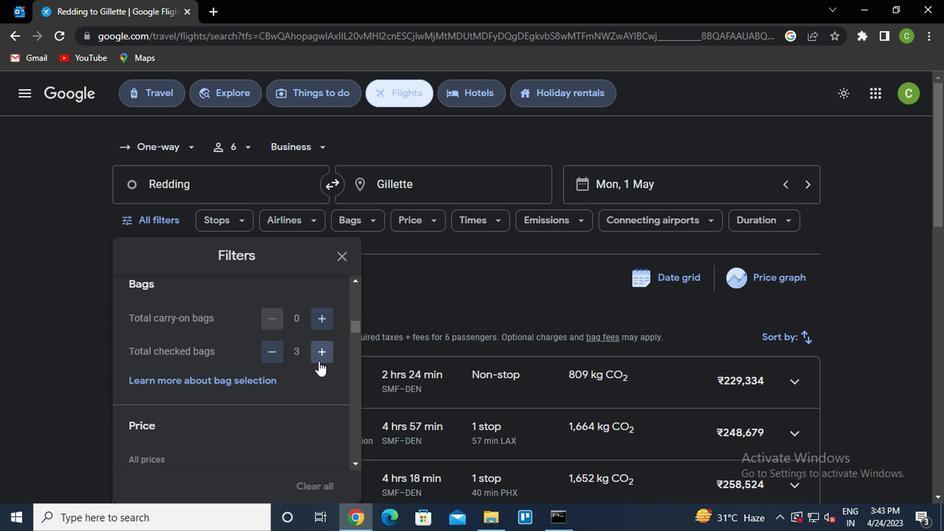 
Action: Mouse moved to (305, 373)
Screenshot: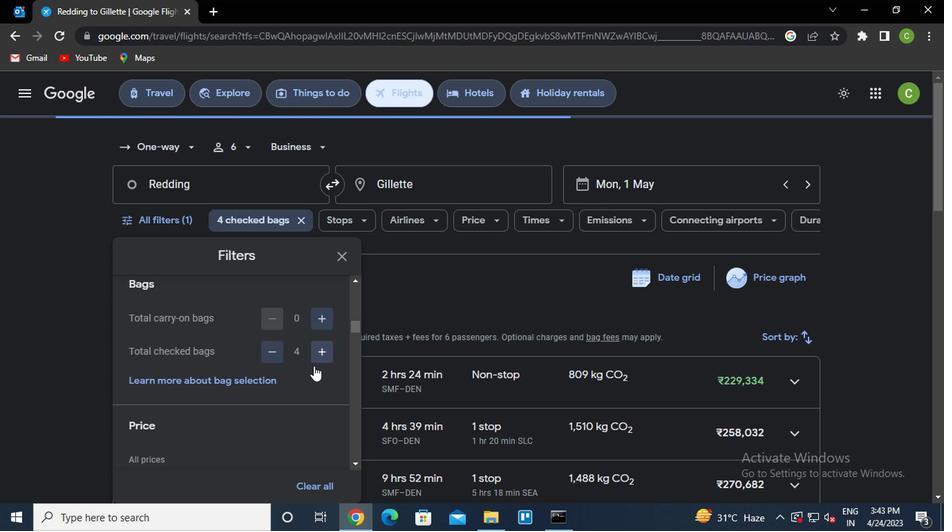 
Action: Mouse scrolled (305, 372) with delta (0, 0)
Screenshot: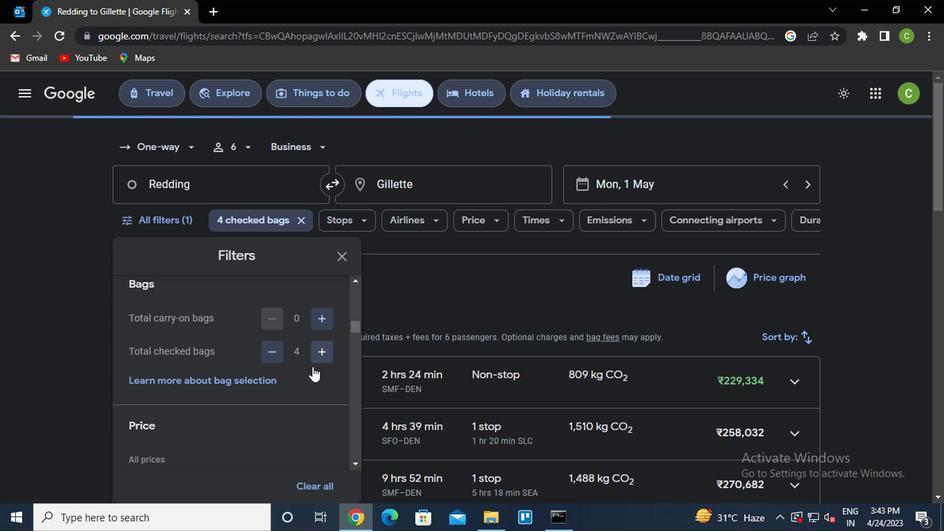 
Action: Mouse moved to (300, 381)
Screenshot: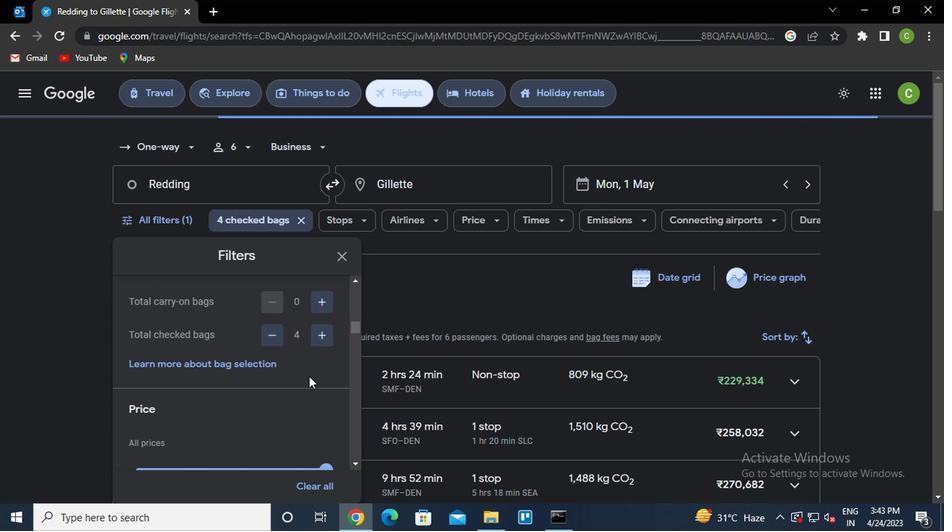 
Action: Mouse scrolled (300, 380) with delta (0, 0)
Screenshot: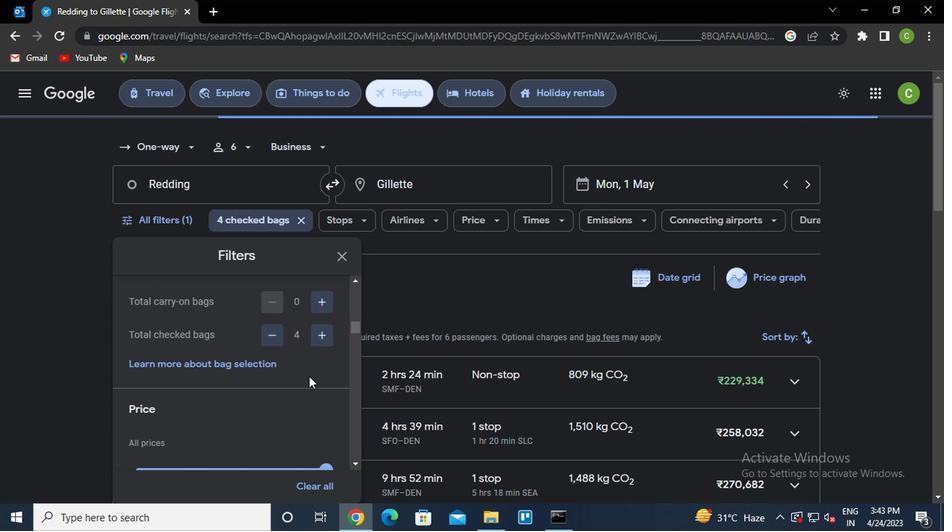 
Action: Mouse moved to (316, 349)
Screenshot: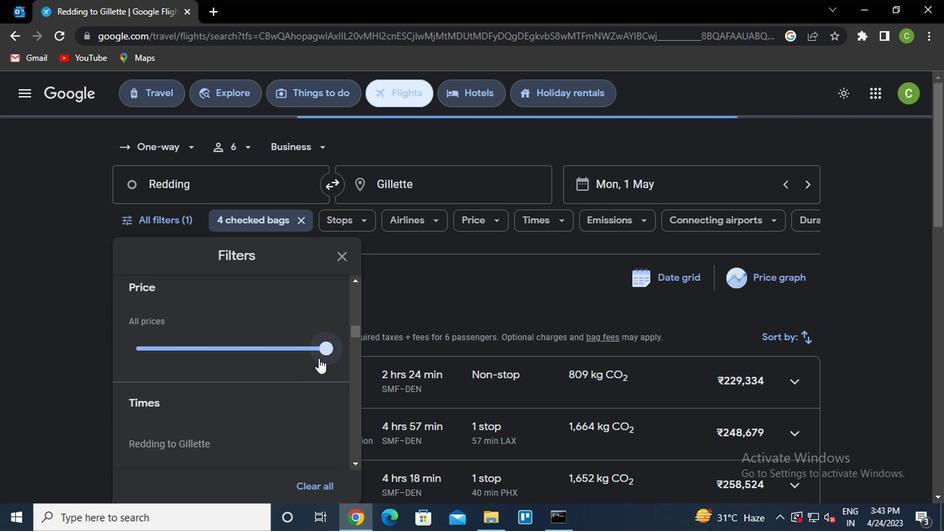 
Action: Mouse pressed left at (316, 349)
Screenshot: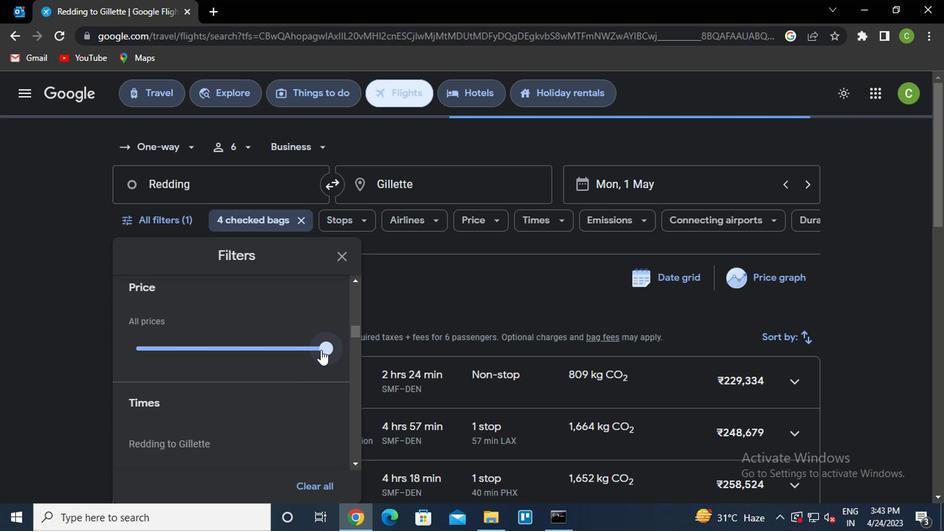 
Action: Mouse moved to (218, 380)
Screenshot: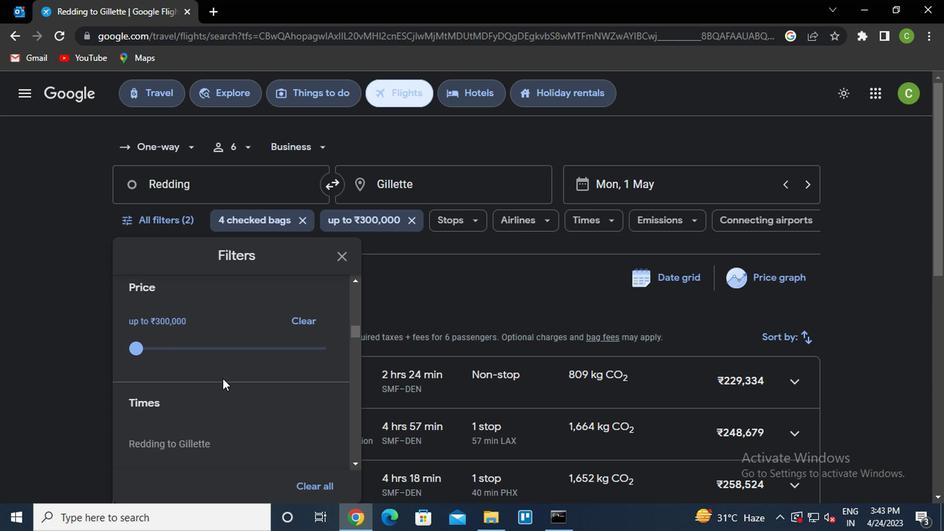 
Action: Mouse scrolled (218, 379) with delta (0, 0)
Screenshot: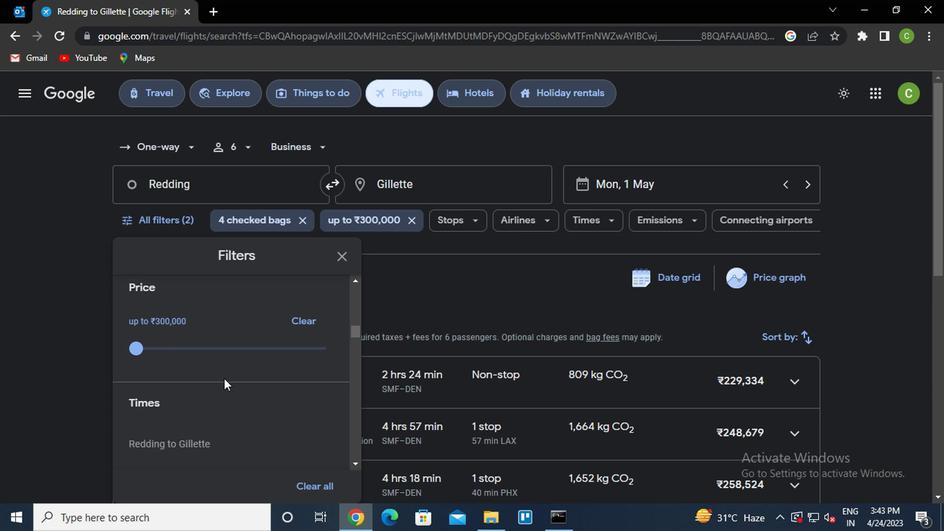 
Action: Mouse moved to (219, 380)
Screenshot: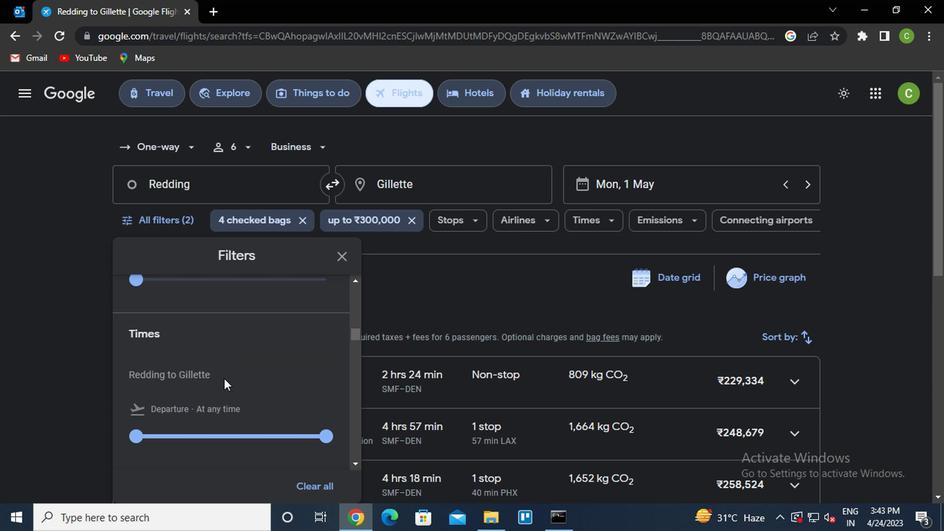 
Action: Mouse scrolled (219, 379) with delta (0, 0)
Screenshot: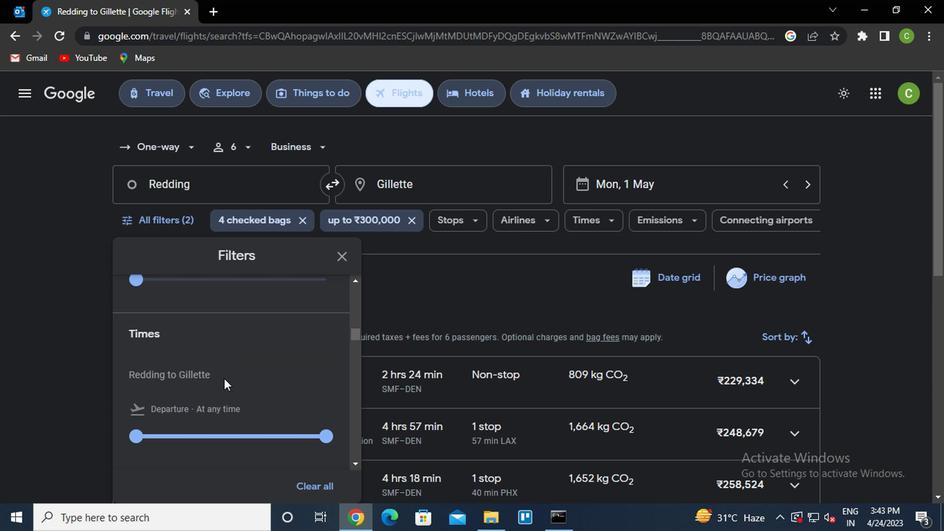 
Action: Mouse moved to (135, 366)
Screenshot: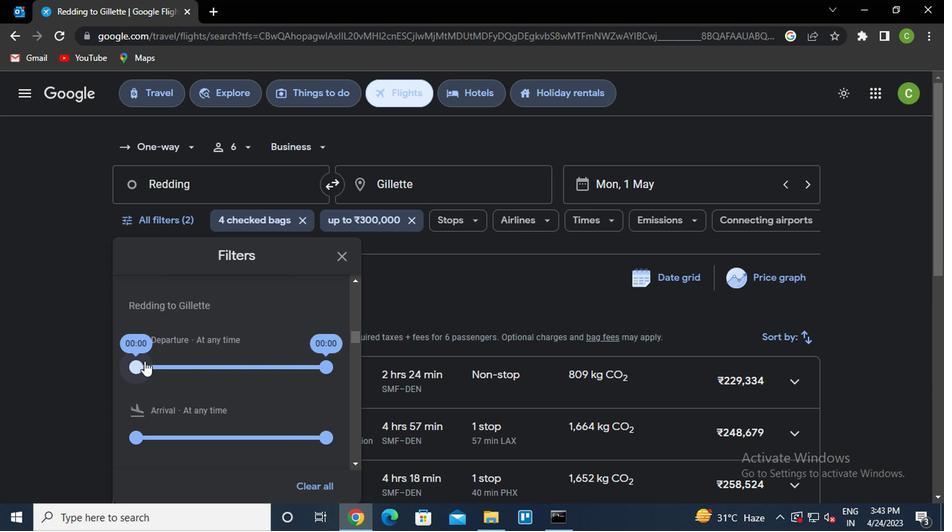 
Action: Mouse pressed left at (135, 366)
Screenshot: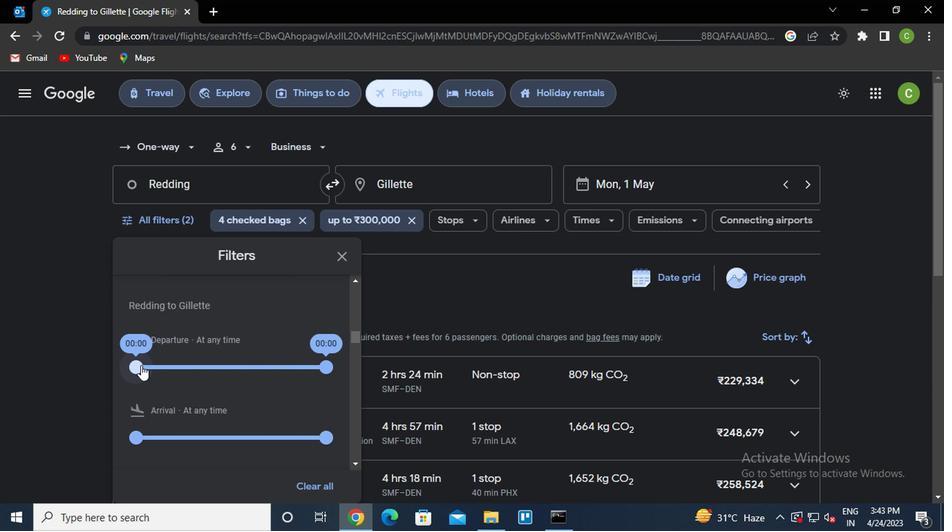 
Action: Mouse moved to (234, 368)
Screenshot: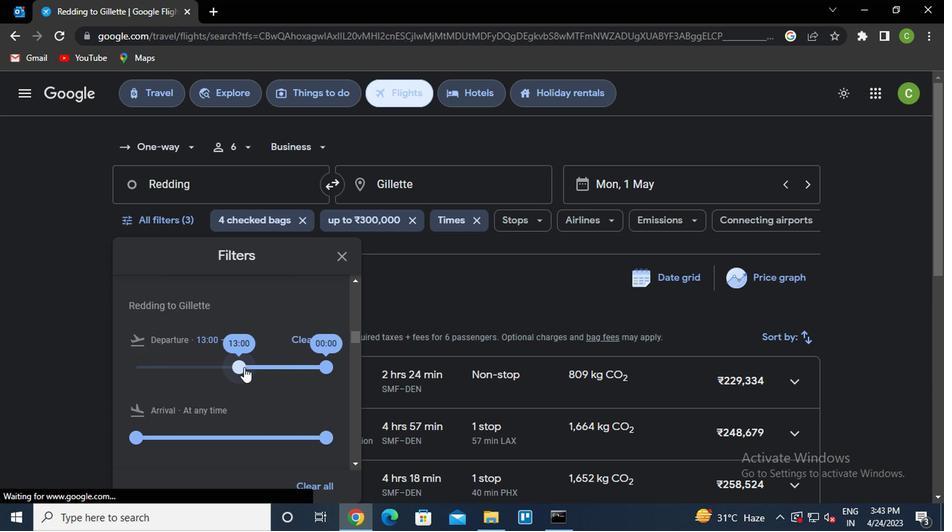 
Action: Mouse pressed left at (234, 368)
Screenshot: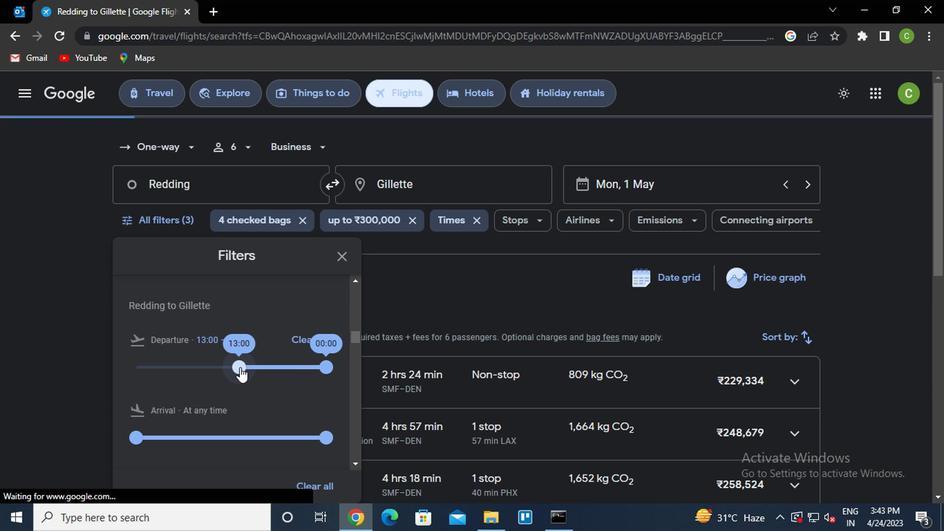 
Action: Mouse moved to (321, 364)
Screenshot: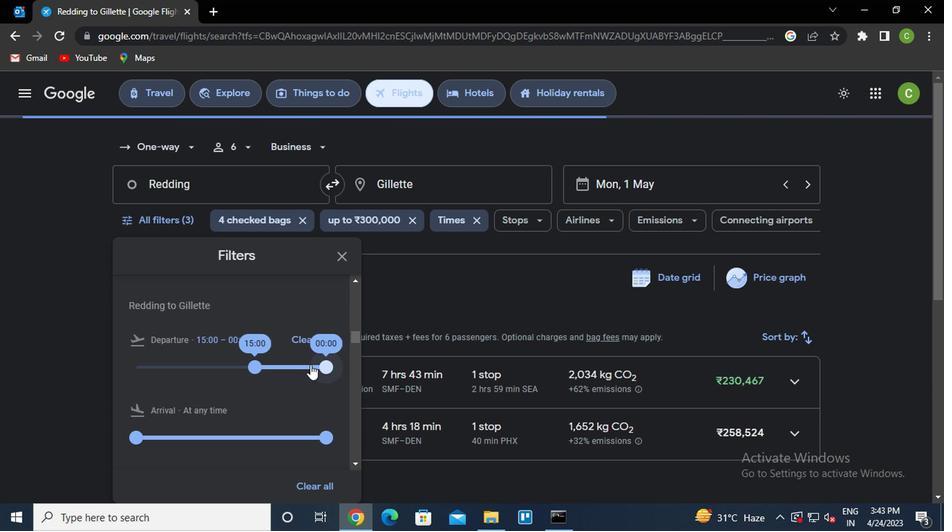 
Action: Mouse pressed left at (321, 364)
Screenshot: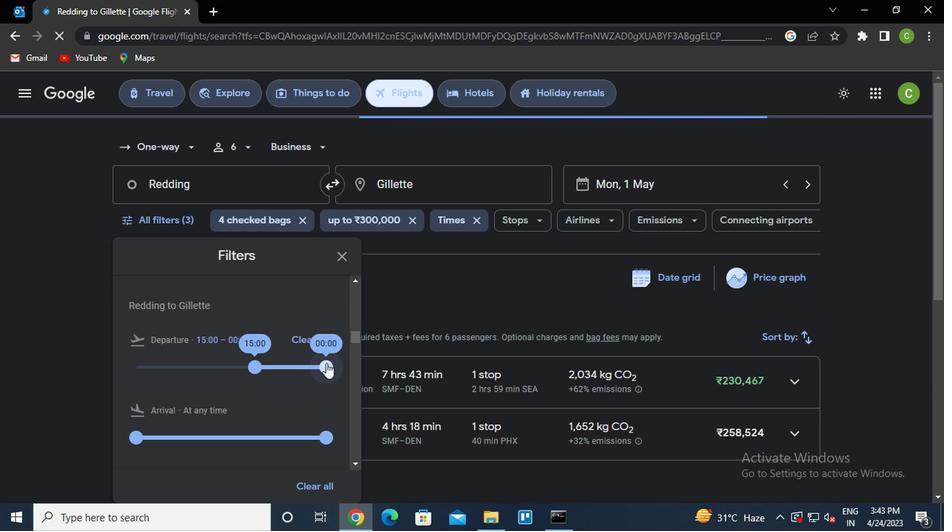 
Action: Mouse moved to (334, 256)
Screenshot: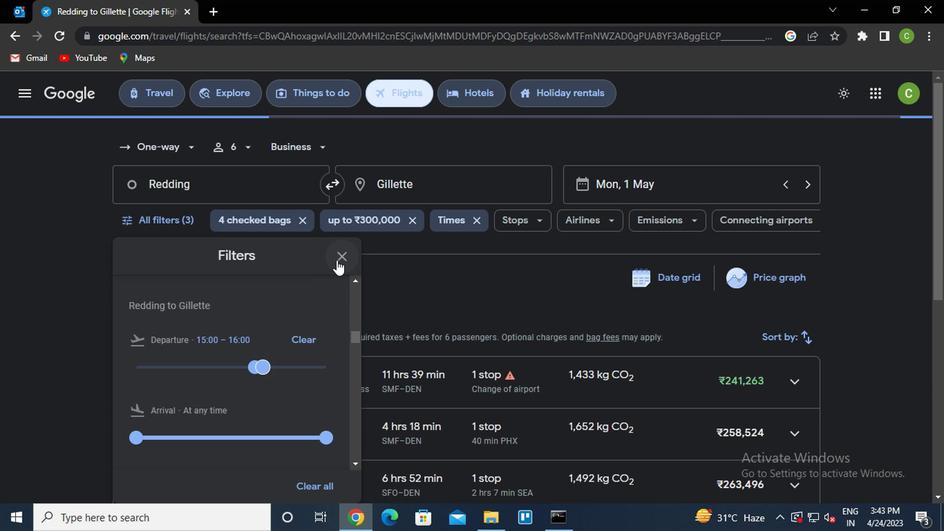 
Action: Mouse pressed left at (334, 256)
Screenshot: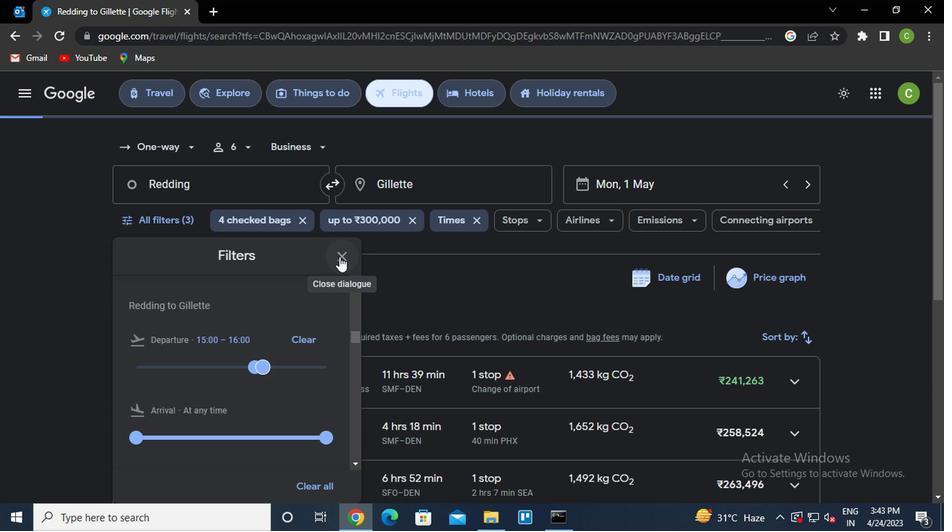 
Action: Mouse moved to (413, 490)
Screenshot: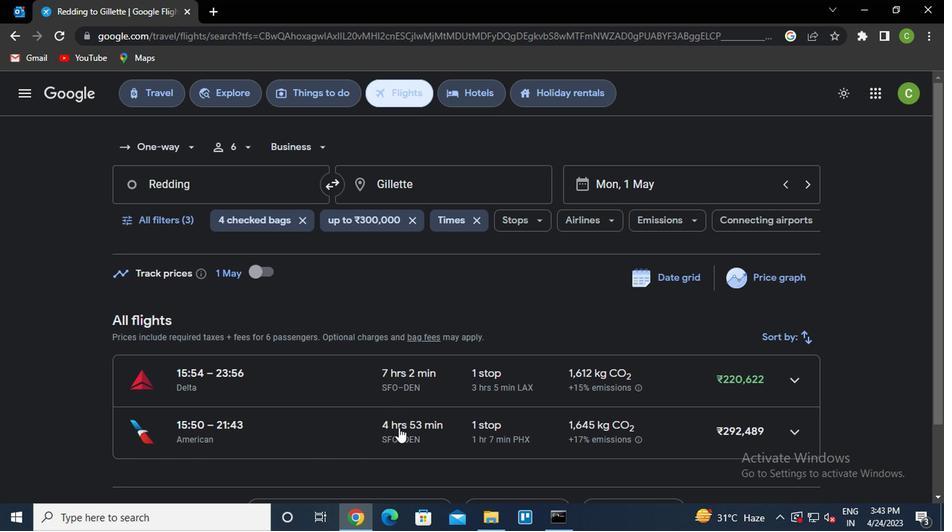 
